 Task: Plan a trip to Melekeok, Palau from 6th December, 2023 to 12th December, 2023 for 4 adults. Place can be private room with 4 bedrooms having 4 beds and 4 bathrooms. Property type can be flat. Amenities needed are: wifi, TV, free parkinig on premises, gym, breakfast. Booking option can be shelf check-in.
Action: Mouse moved to (462, 27)
Screenshot: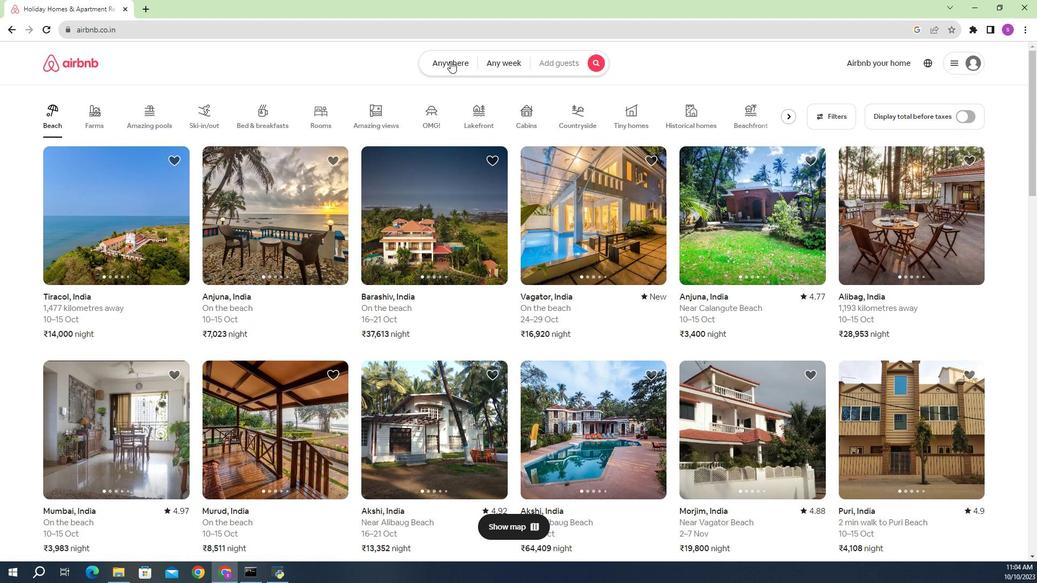 
Action: Mouse pressed left at (462, 27)
Screenshot: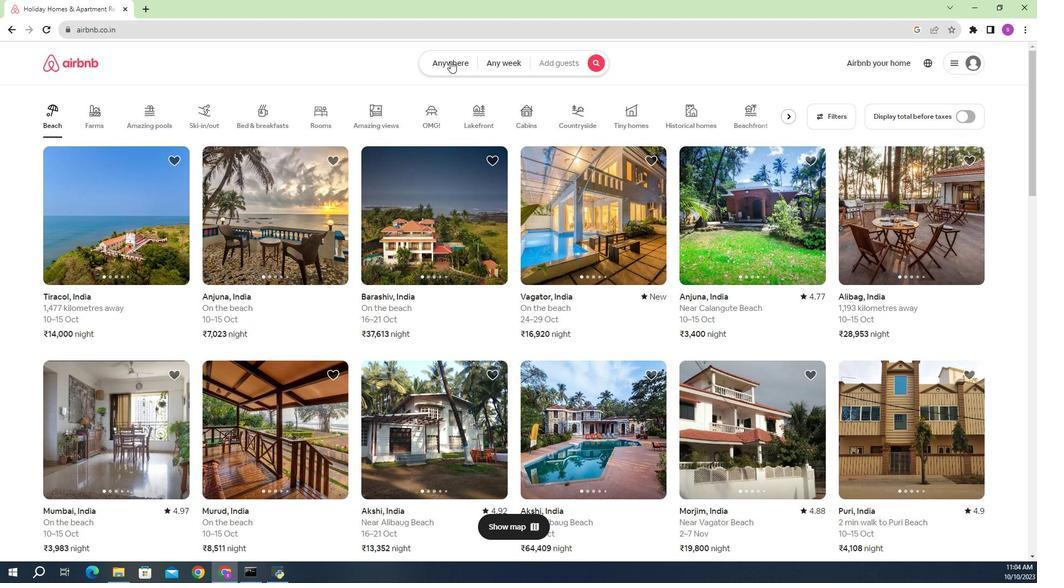 
Action: Mouse moved to (386, 77)
Screenshot: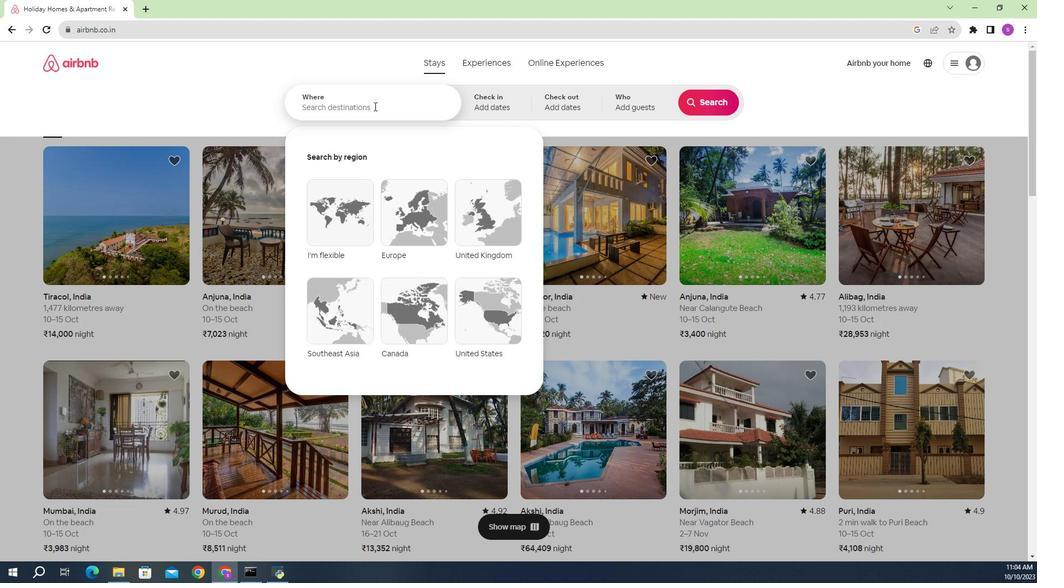 
Action: Mouse pressed left at (386, 77)
Screenshot: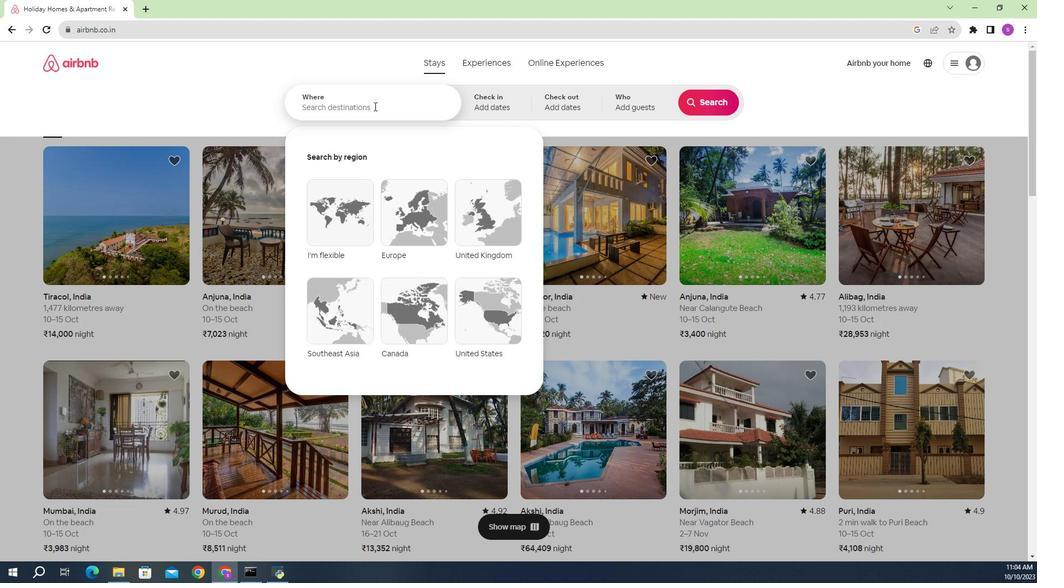 
Action: Key pressed <Key.shift>Melekeok,<Key.space><Key.shift>Palau
Screenshot: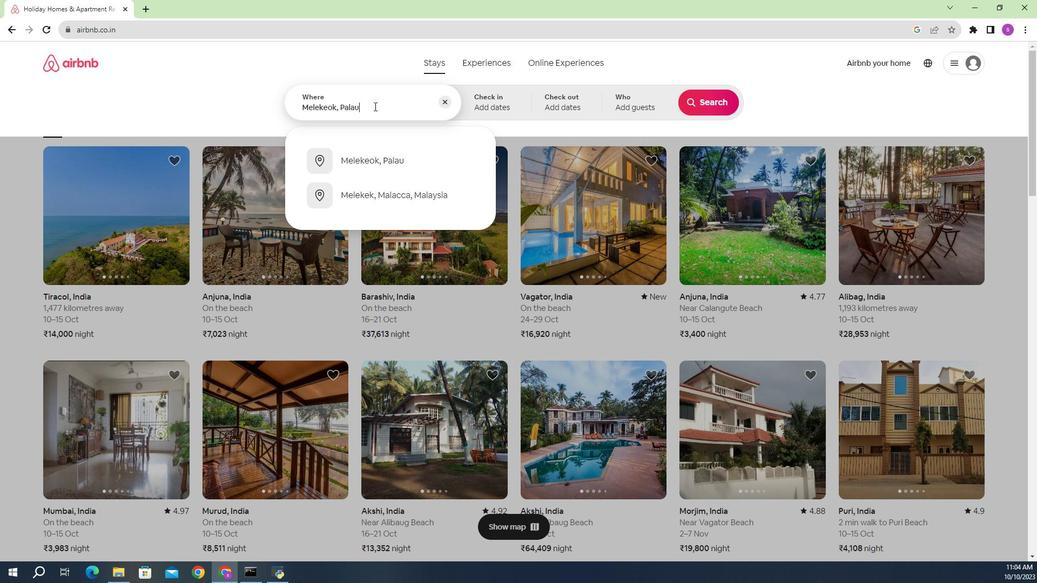 
Action: Mouse moved to (422, 134)
Screenshot: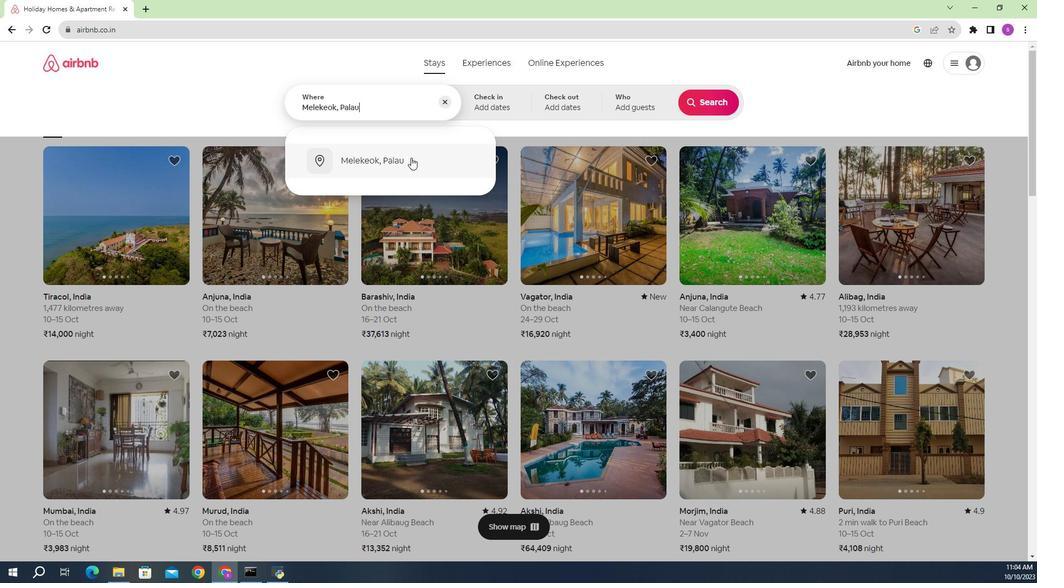 
Action: Mouse pressed left at (422, 134)
Screenshot: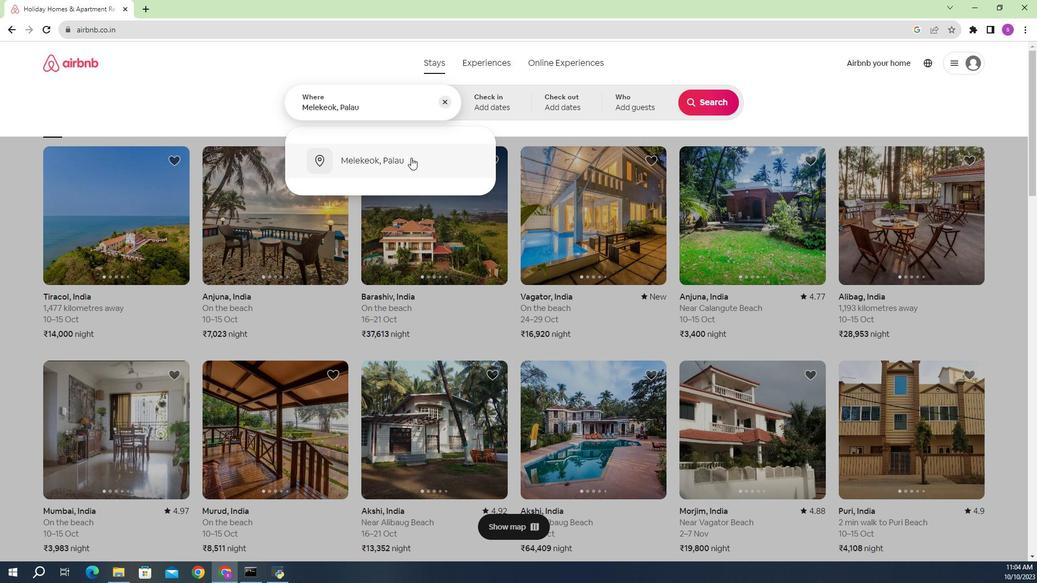 
Action: Mouse moved to (711, 167)
Screenshot: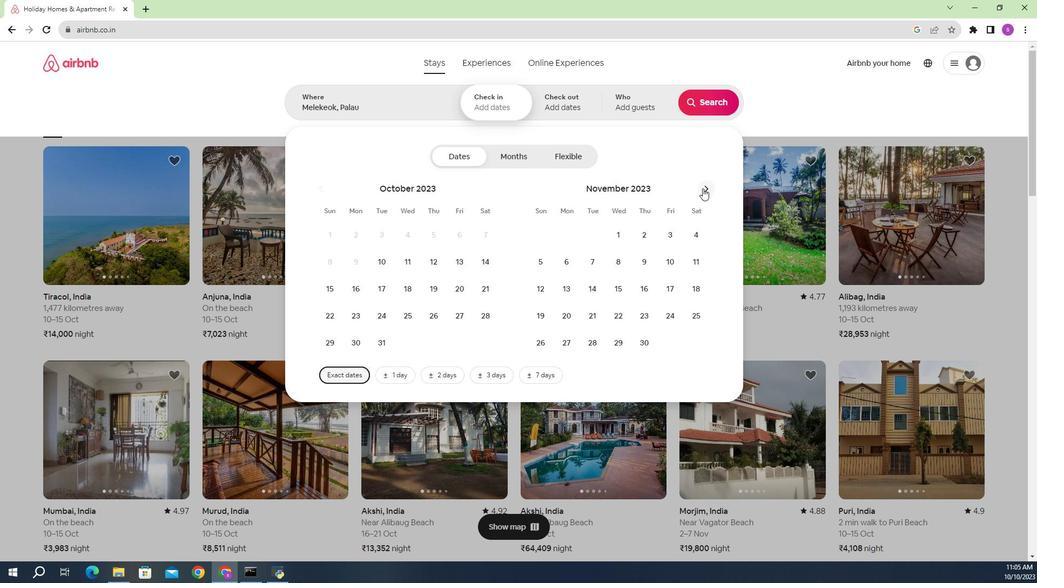 
Action: Mouse pressed left at (711, 167)
Screenshot: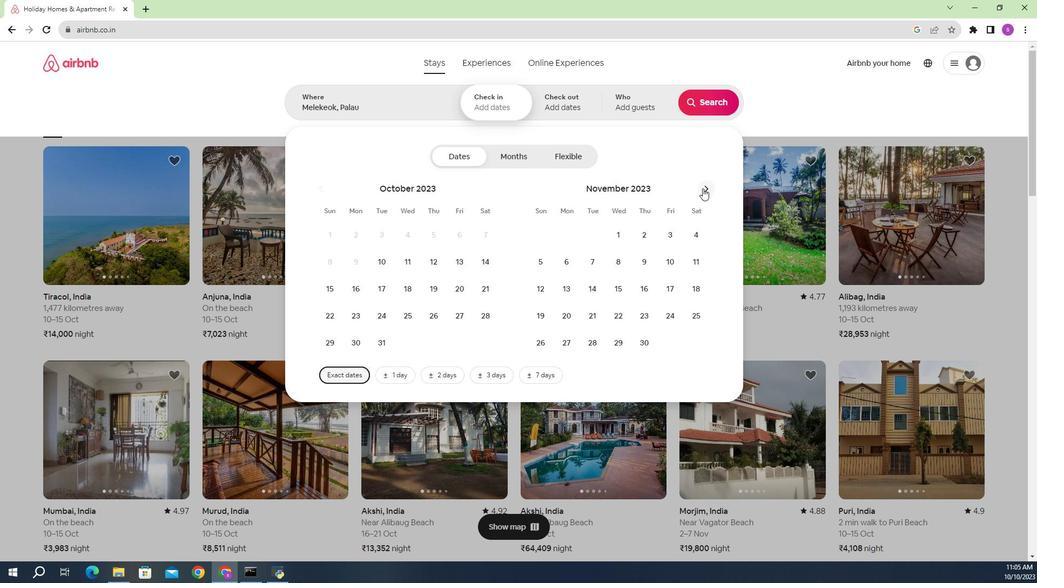 
Action: Mouse moved to (621, 255)
Screenshot: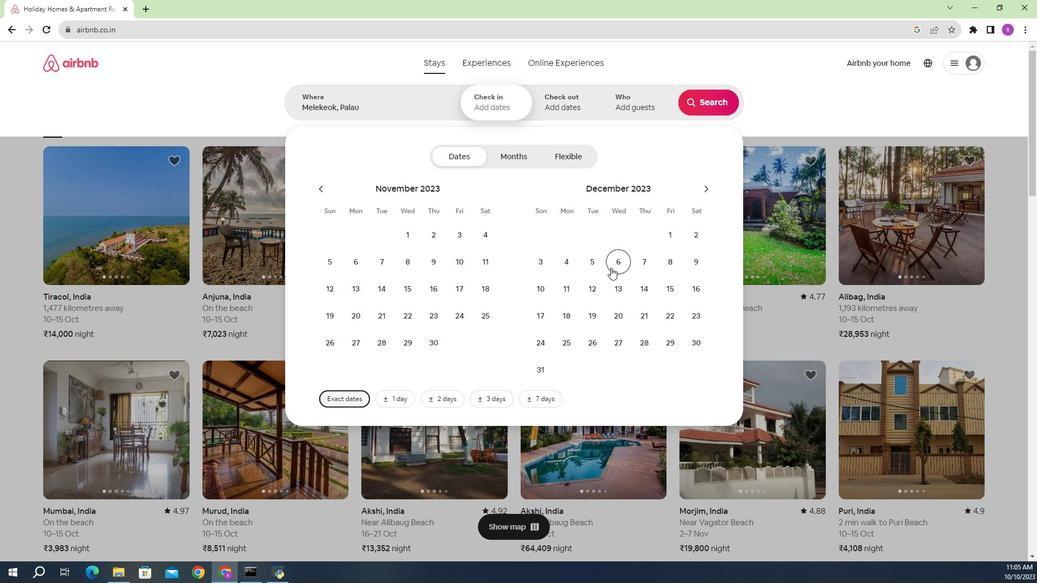 
Action: Mouse pressed left at (621, 255)
Screenshot: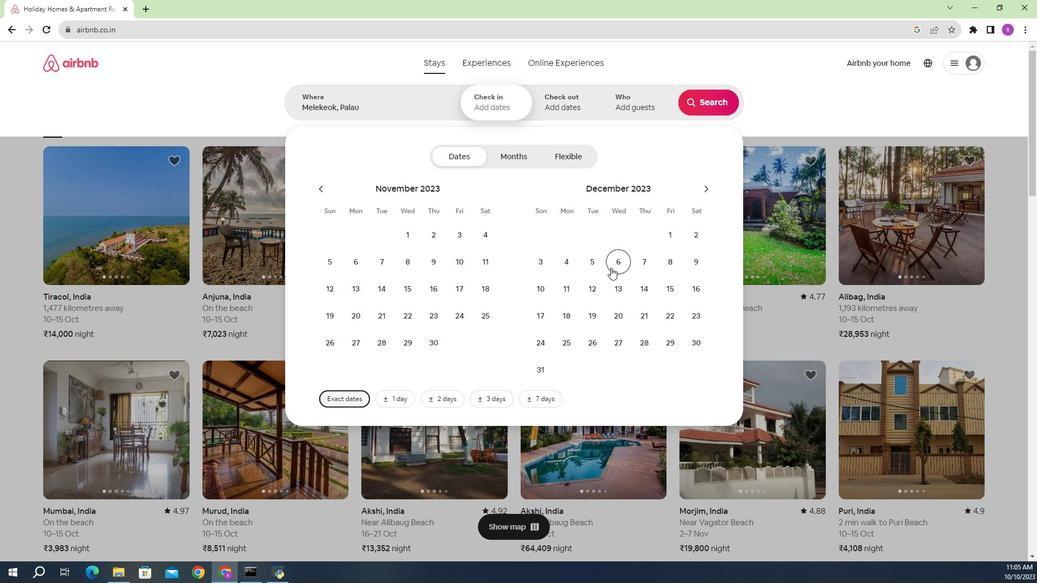 
Action: Mouse moved to (603, 279)
Screenshot: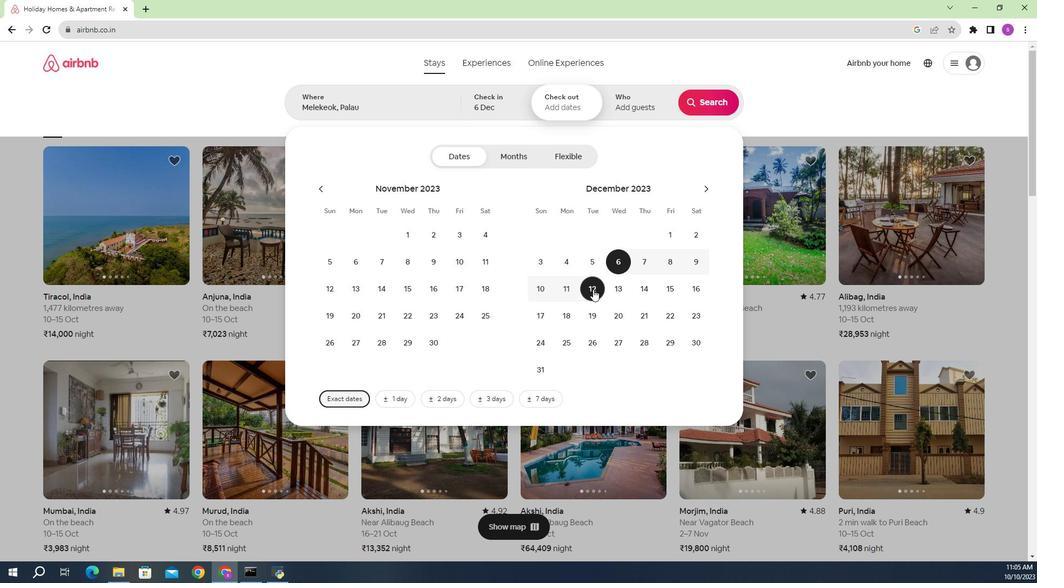 
Action: Mouse pressed left at (603, 279)
Screenshot: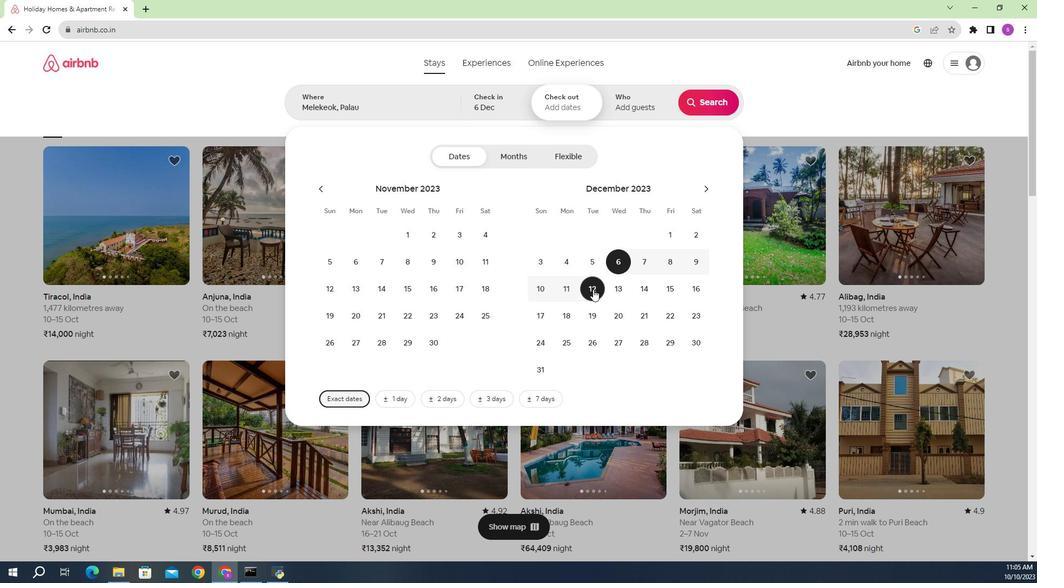 
Action: Mouse moved to (656, 62)
Screenshot: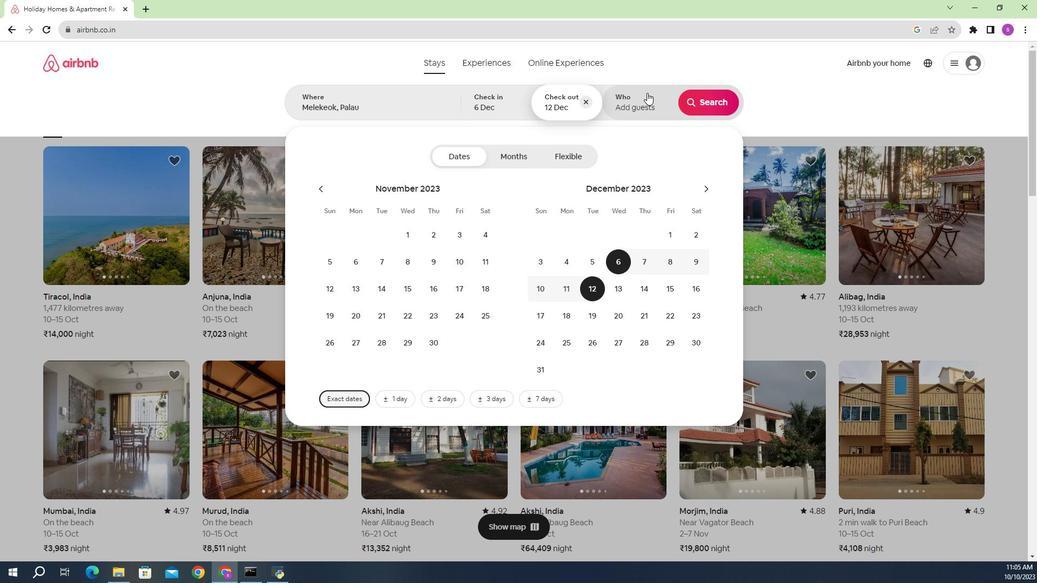 
Action: Mouse pressed left at (656, 62)
Screenshot: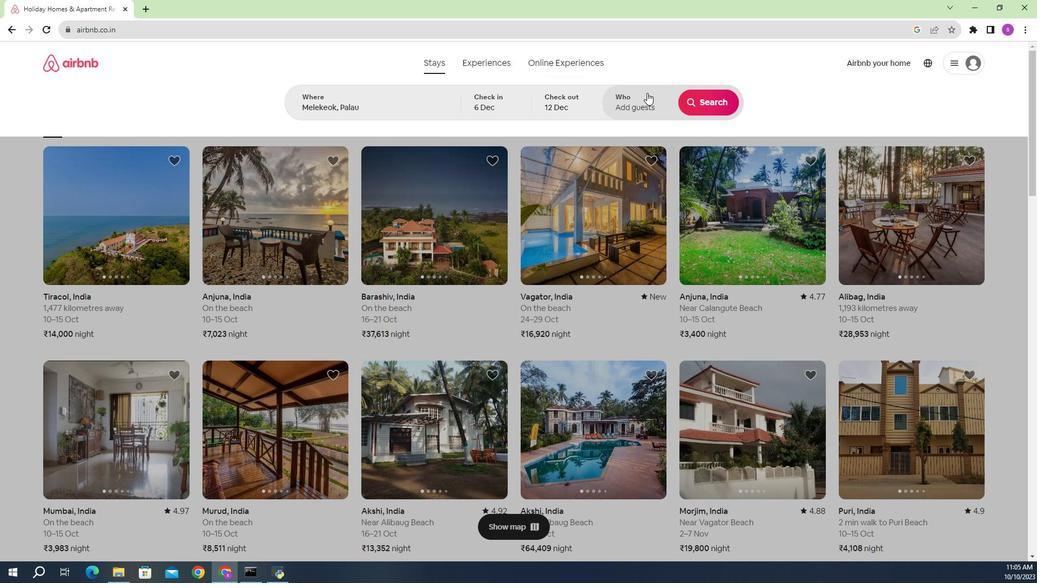 
Action: Mouse moved to (723, 131)
Screenshot: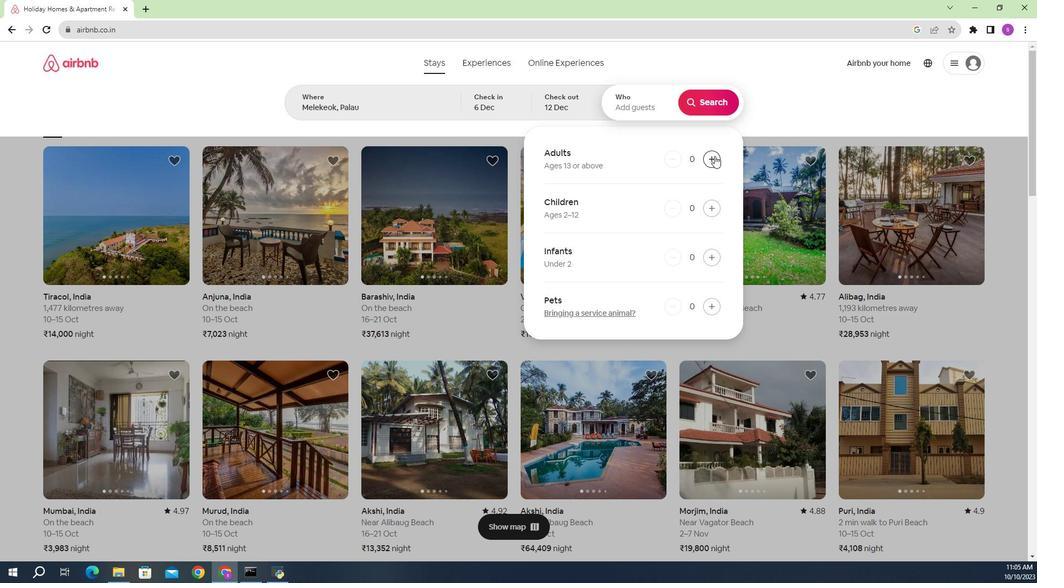 
Action: Mouse pressed left at (723, 131)
Screenshot: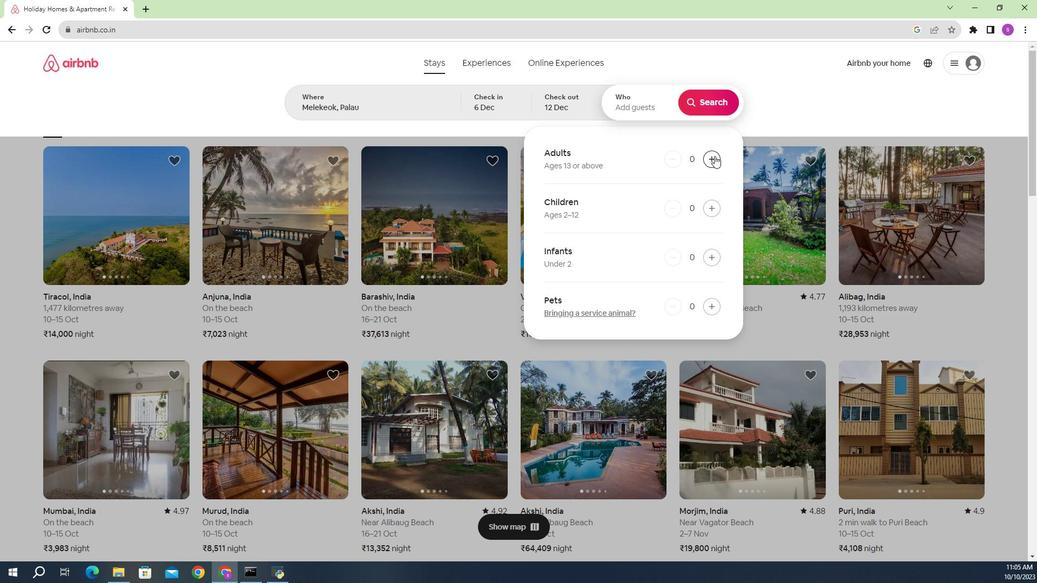 
Action: Mouse pressed left at (723, 131)
Screenshot: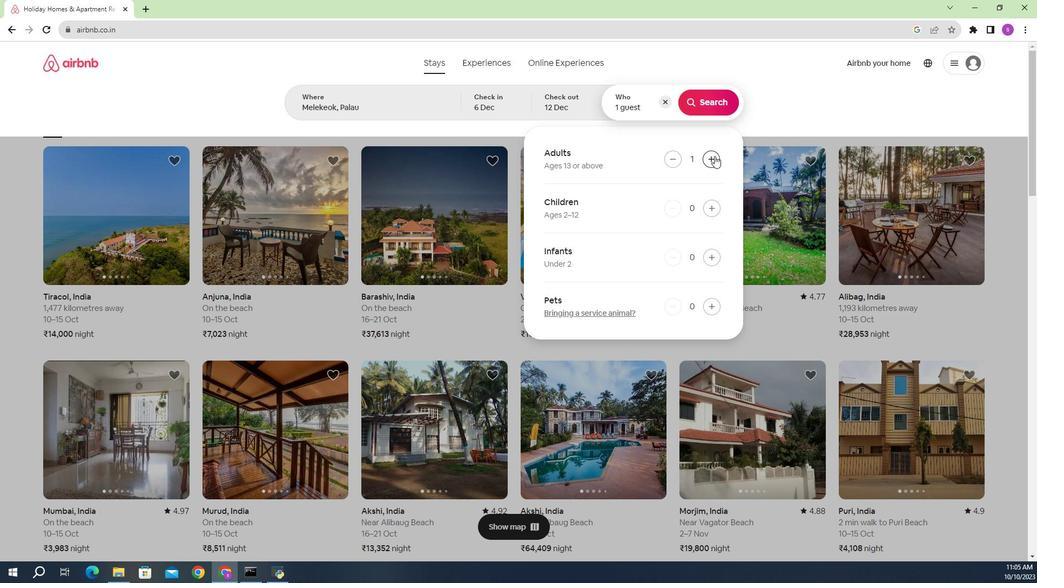 
Action: Mouse moved to (721, 134)
Screenshot: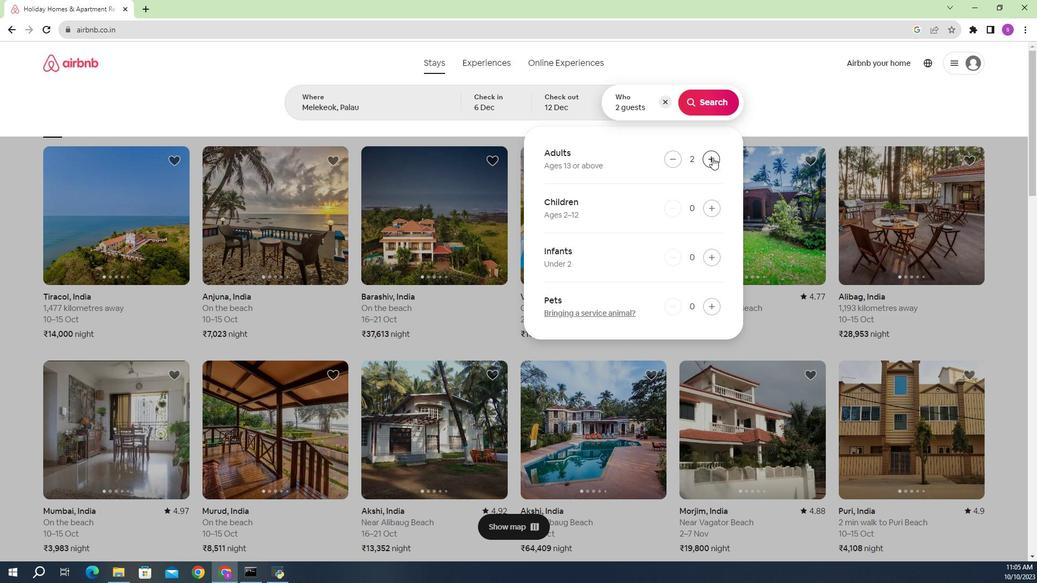 
Action: Mouse pressed left at (721, 134)
Screenshot: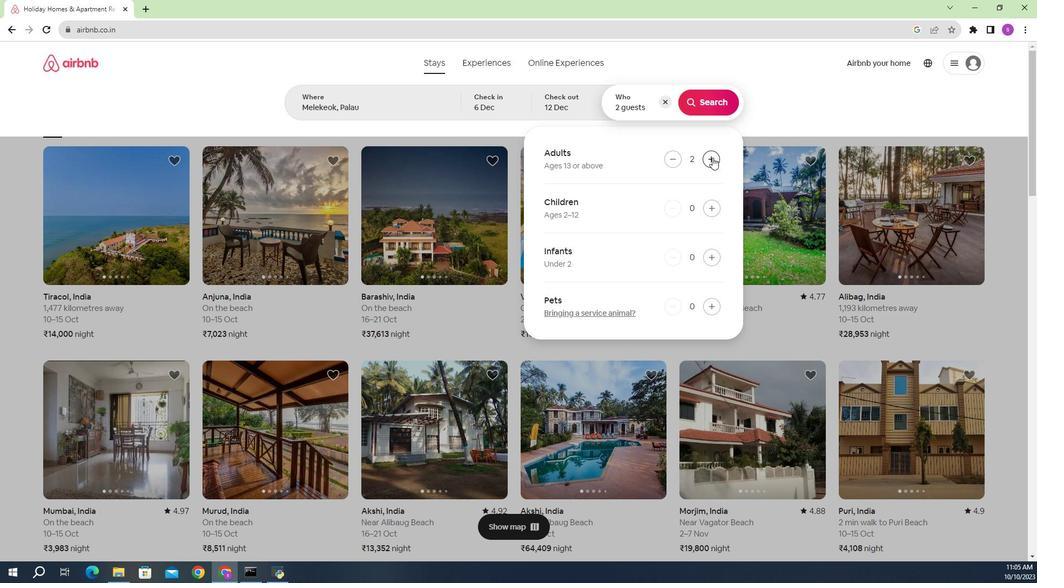 
Action: Mouse pressed left at (721, 134)
Screenshot: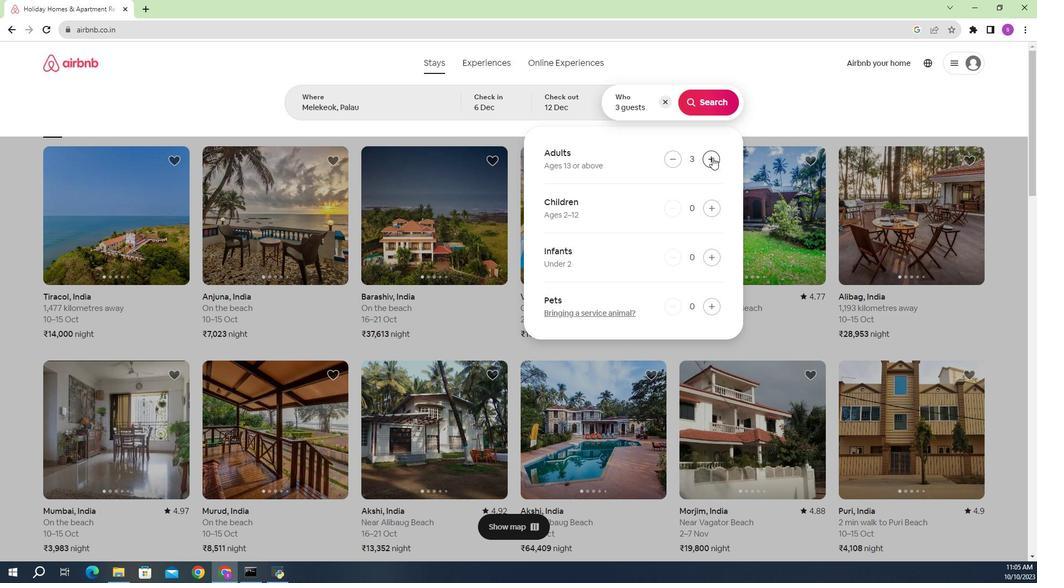 
Action: Mouse moved to (710, 63)
Screenshot: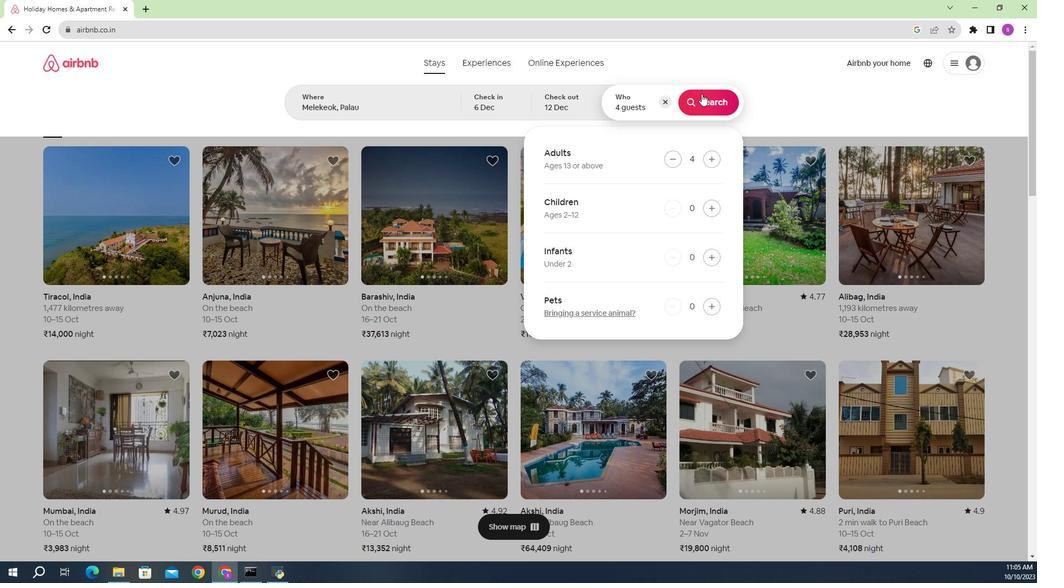 
Action: Mouse pressed left at (710, 63)
Screenshot: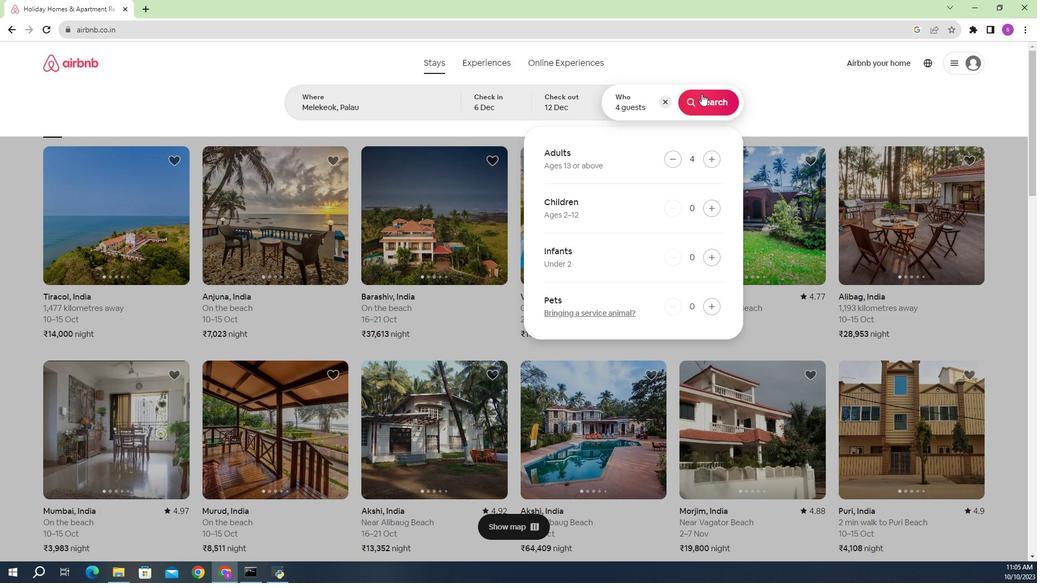 
Action: Mouse moved to (860, 77)
Screenshot: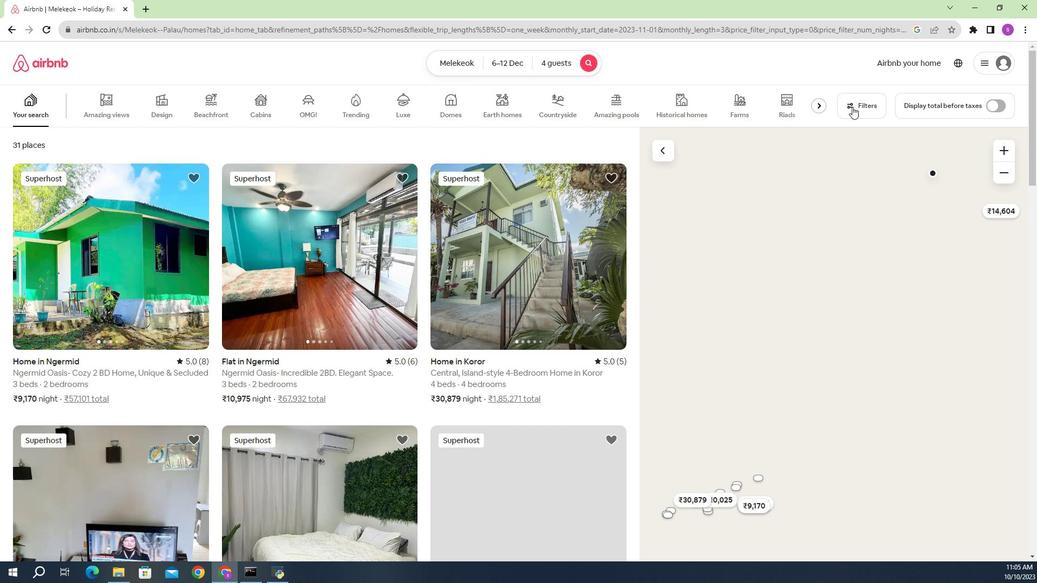 
Action: Mouse pressed left at (860, 77)
Screenshot: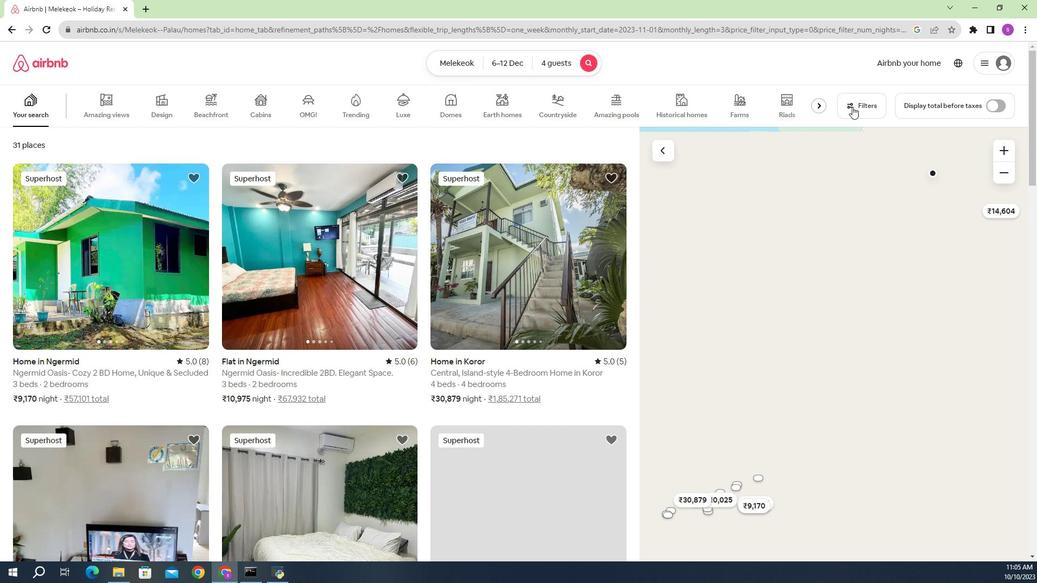 
Action: Mouse moved to (514, 222)
Screenshot: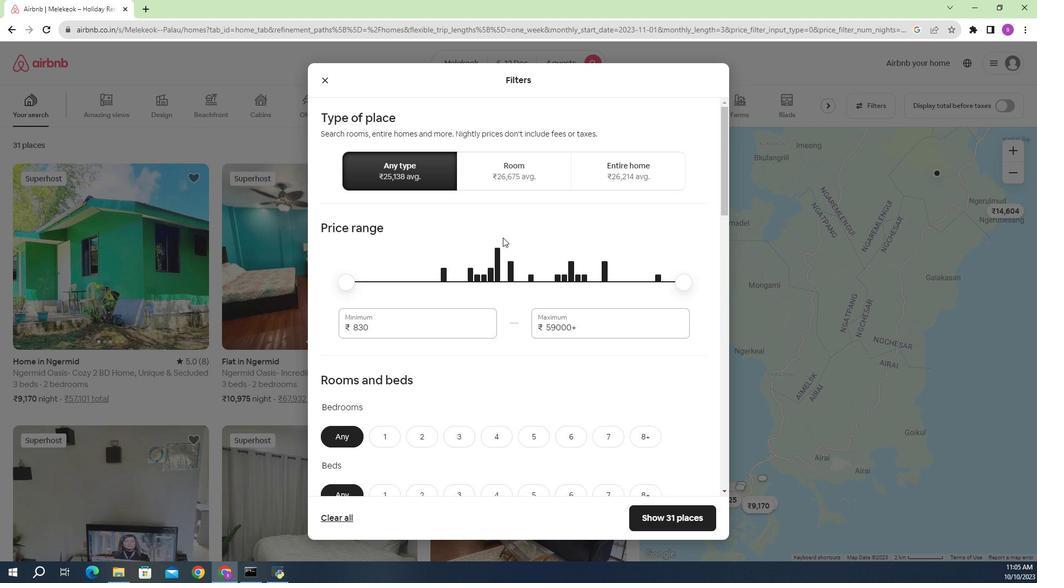 
Action: Mouse scrolled (514, 221) with delta (0, 0)
Screenshot: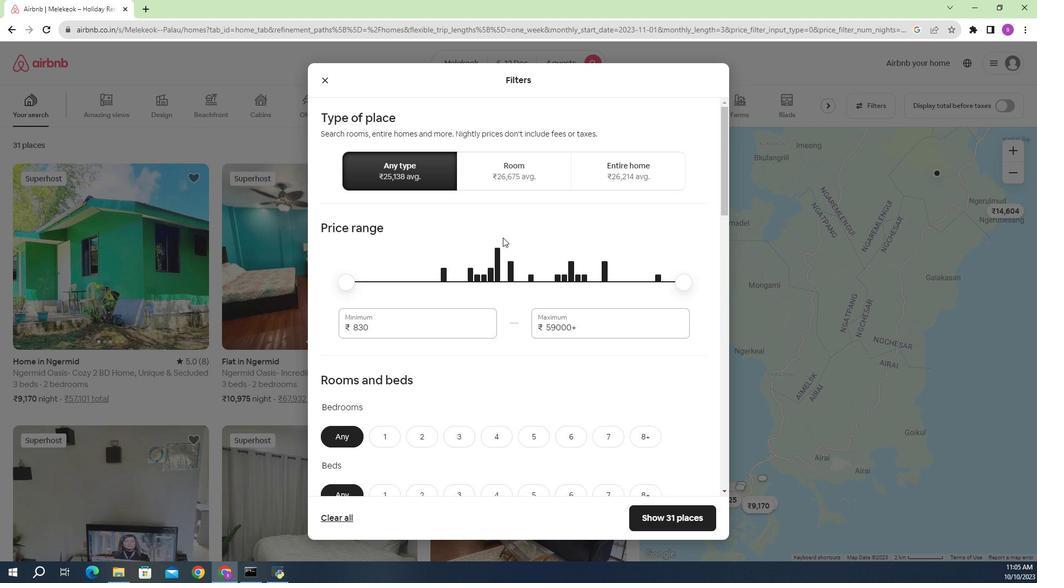 
Action: Mouse moved to (471, 221)
Screenshot: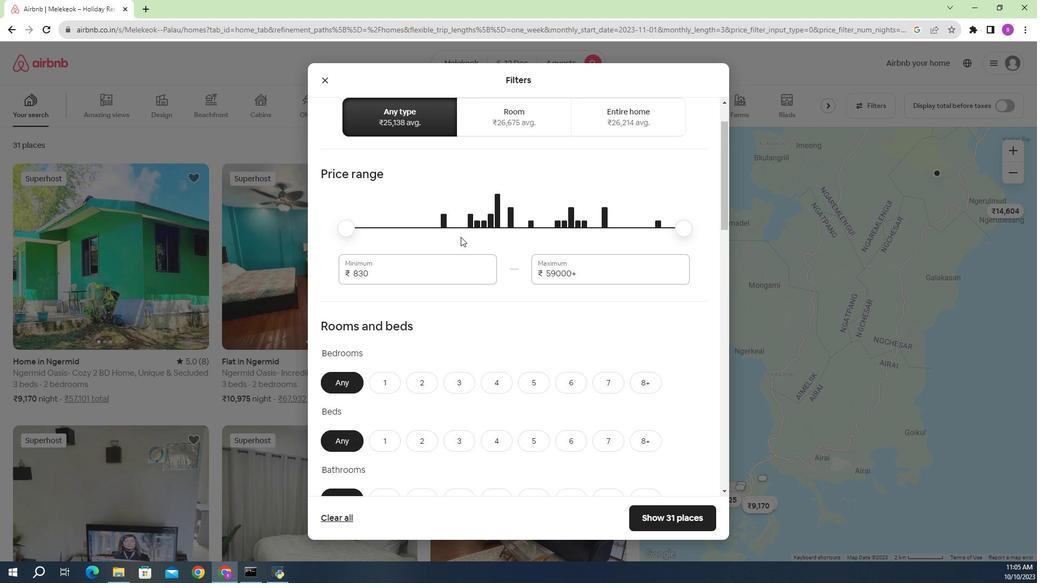 
Action: Mouse scrolled (471, 221) with delta (0, 0)
Screenshot: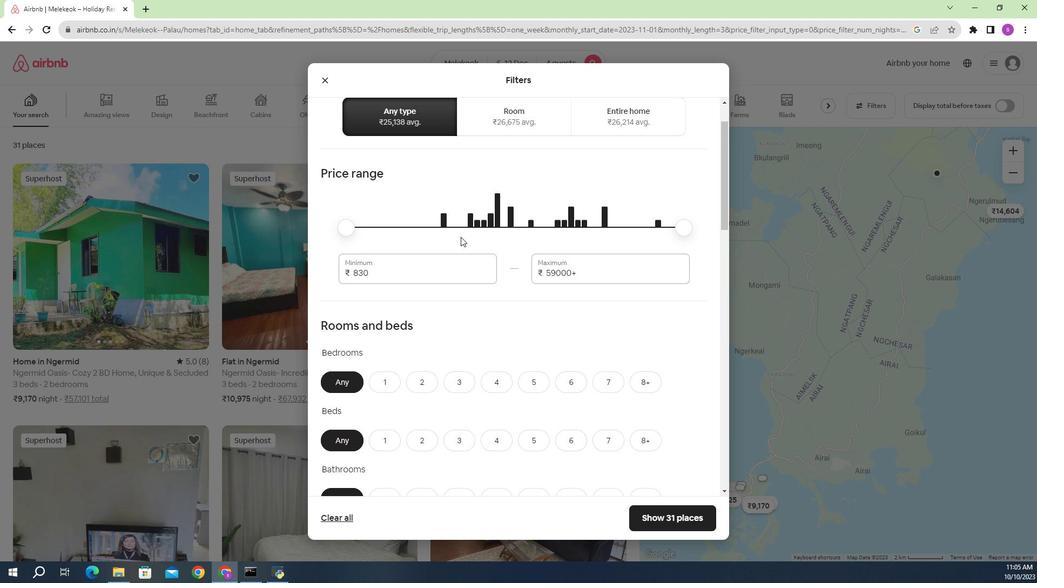 
Action: Mouse moved to (500, 320)
Screenshot: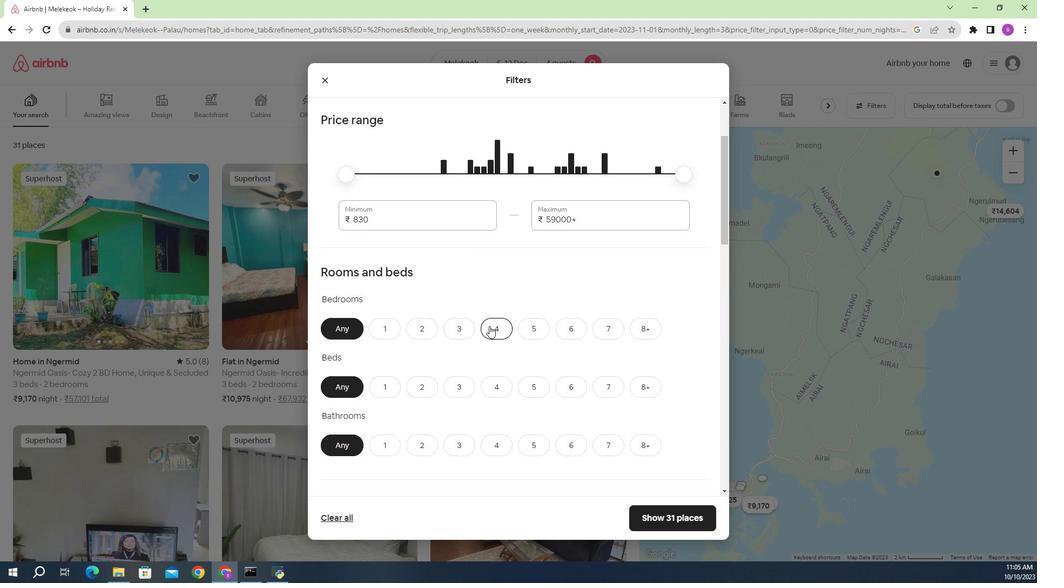 
Action: Mouse pressed left at (500, 320)
Screenshot: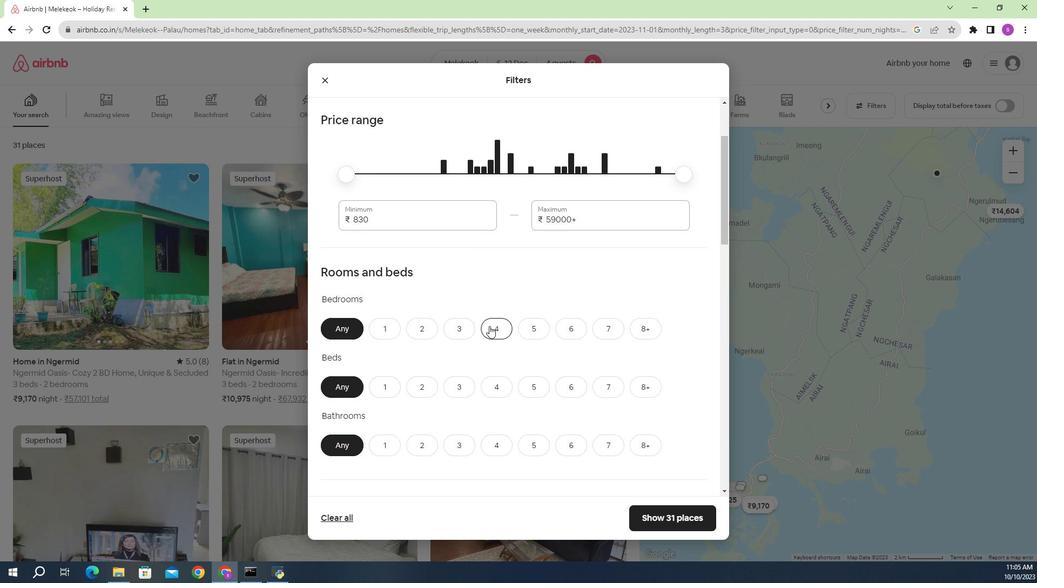 
Action: Mouse scrolled (500, 319) with delta (0, 0)
Screenshot: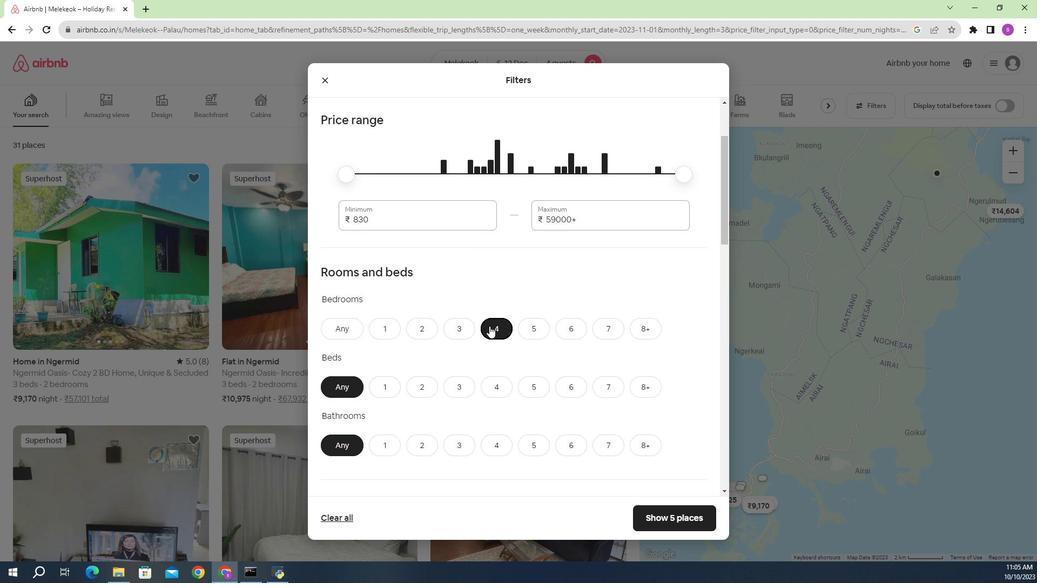 
Action: Mouse moved to (509, 332)
Screenshot: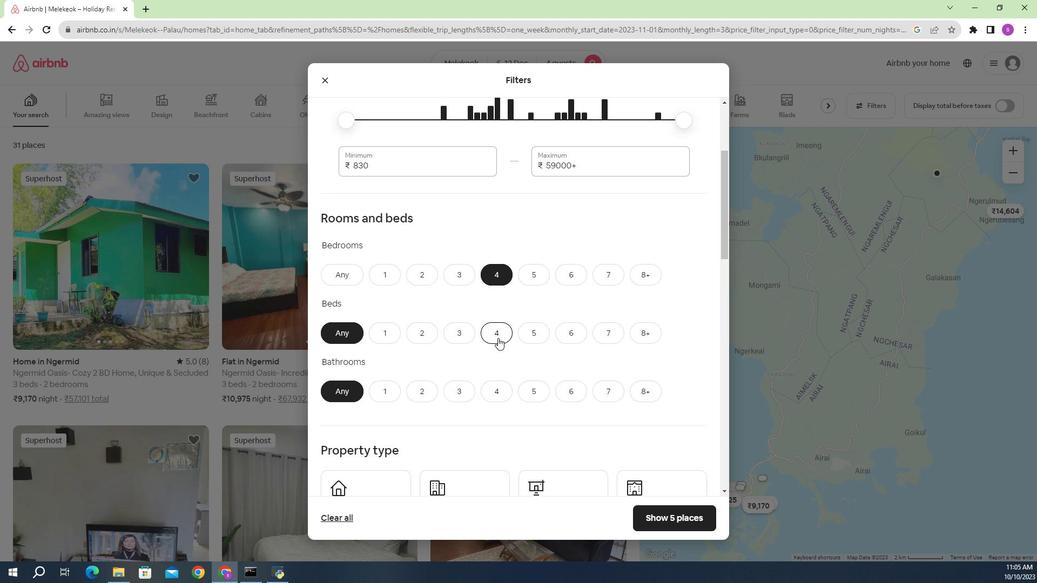 
Action: Mouse pressed left at (509, 332)
Screenshot: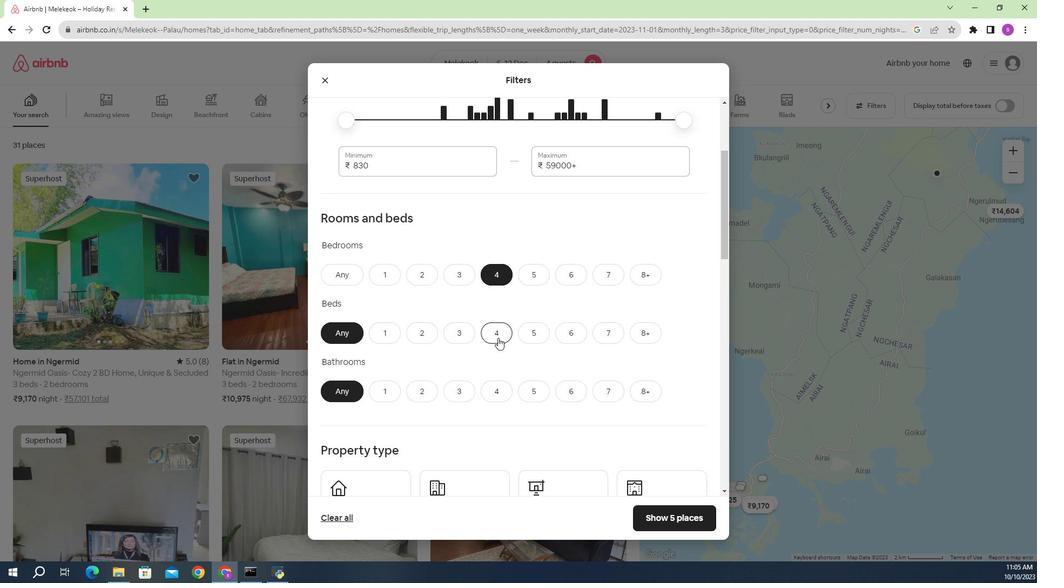 
Action: Mouse moved to (503, 321)
Screenshot: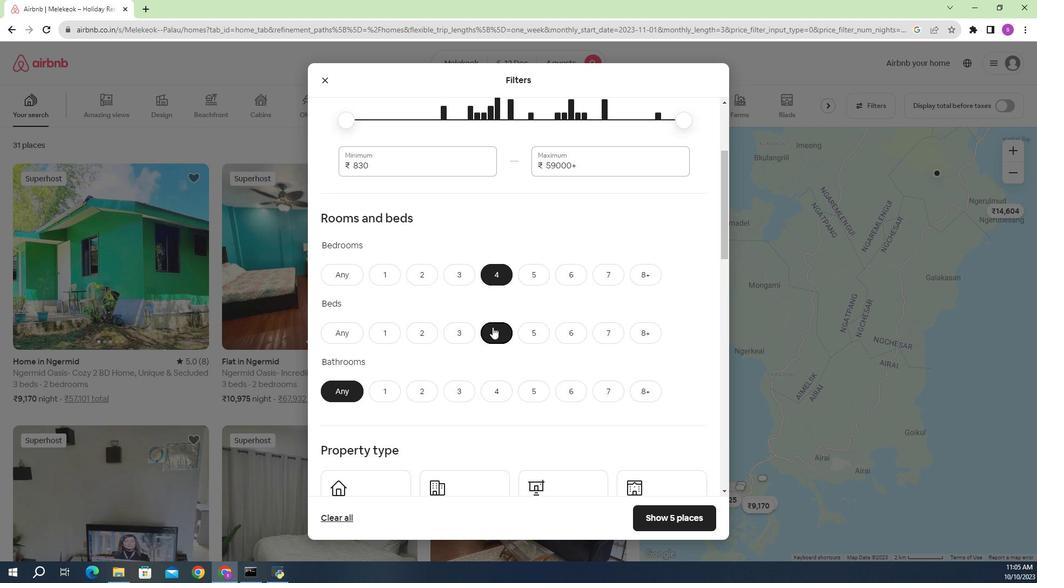 
Action: Mouse scrolled (503, 320) with delta (0, 0)
Screenshot: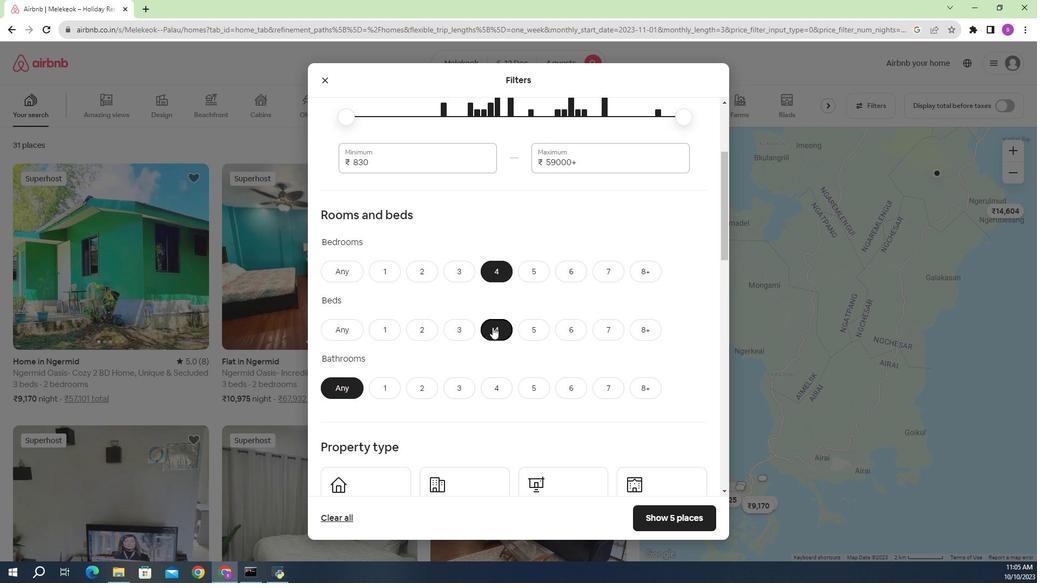 
Action: Mouse moved to (505, 337)
Screenshot: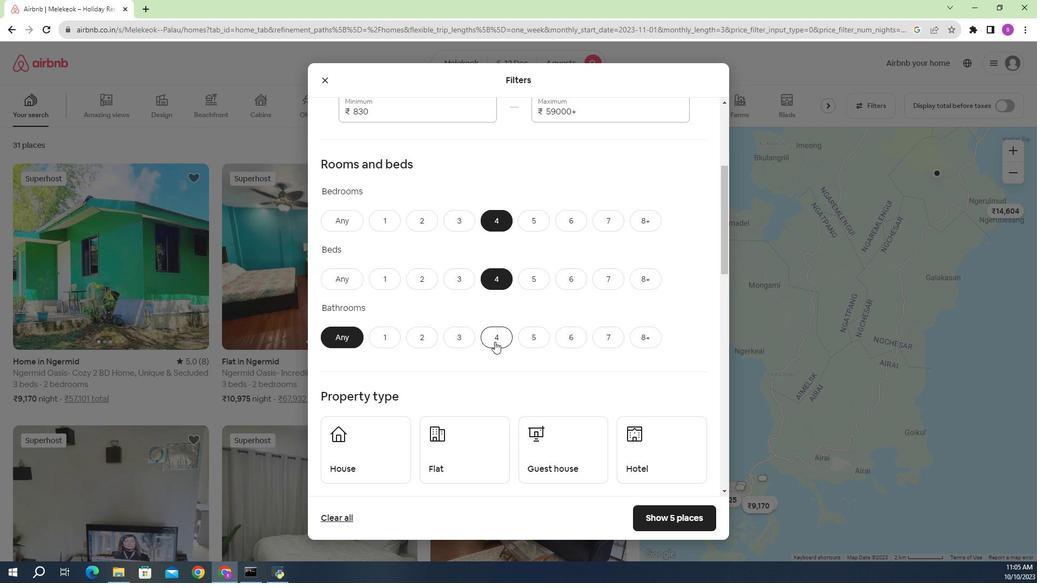 
Action: Mouse pressed left at (505, 337)
Screenshot: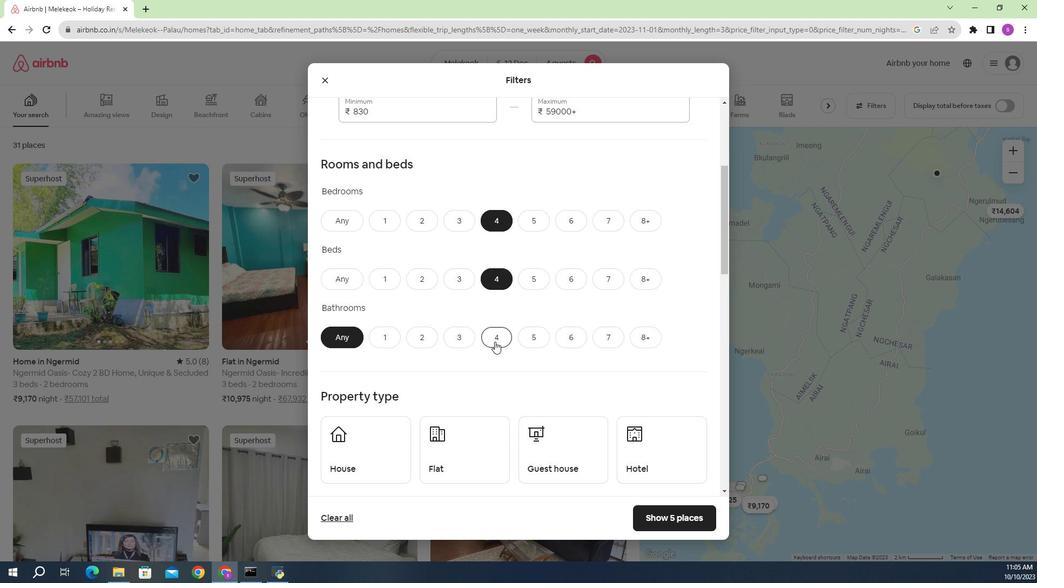
Action: Mouse moved to (469, 303)
Screenshot: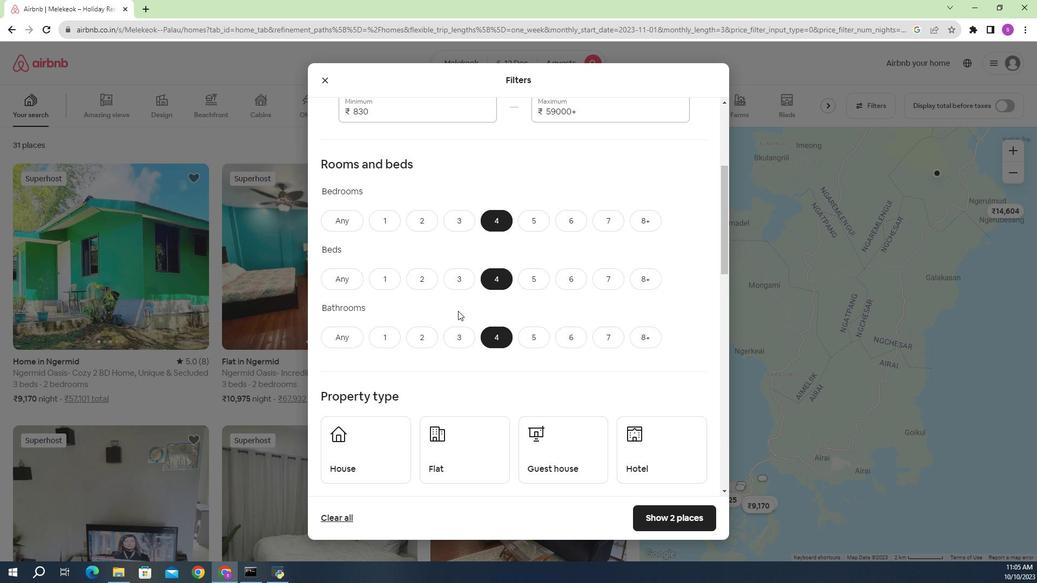 
Action: Mouse scrolled (469, 302) with delta (0, 0)
Screenshot: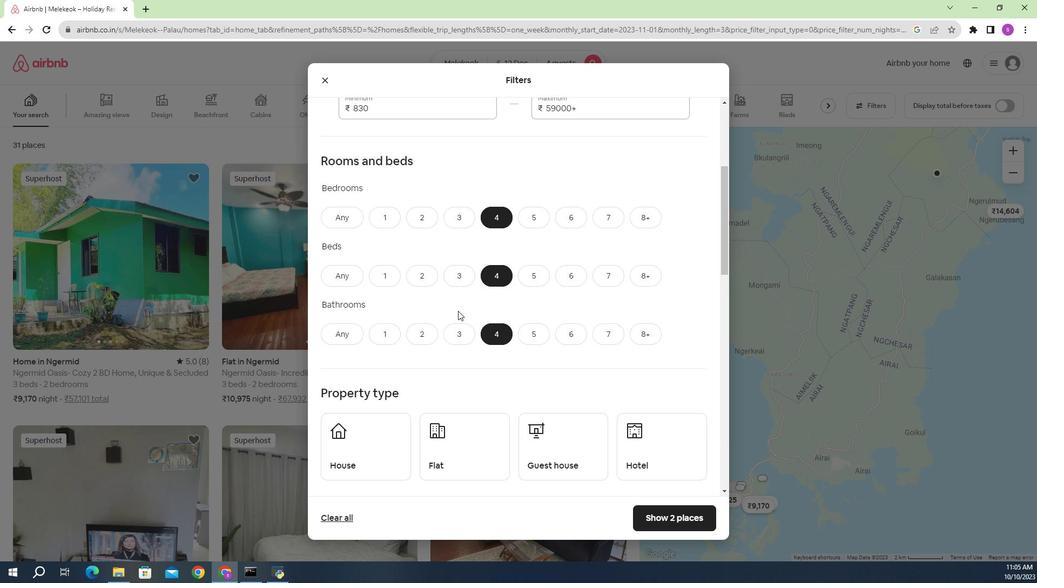 
Action: Mouse scrolled (469, 302) with delta (0, 0)
Screenshot: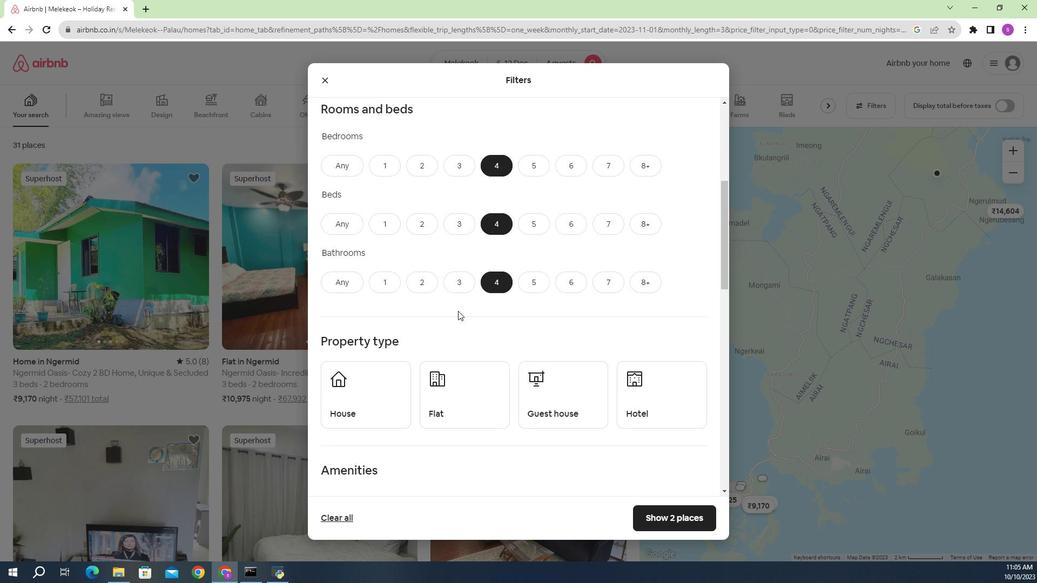 
Action: Mouse moved to (464, 337)
Screenshot: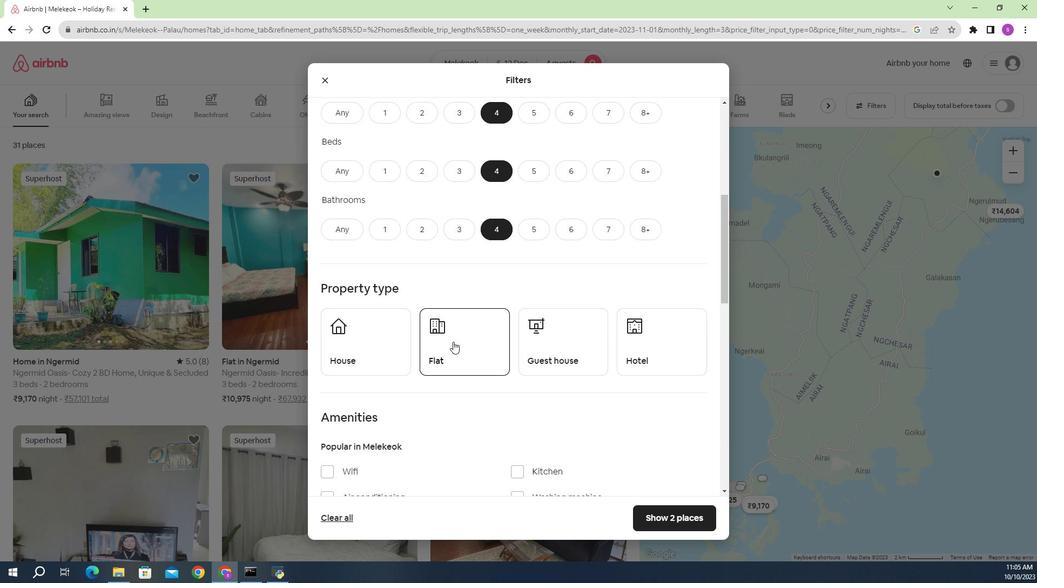 
Action: Mouse pressed left at (464, 337)
Screenshot: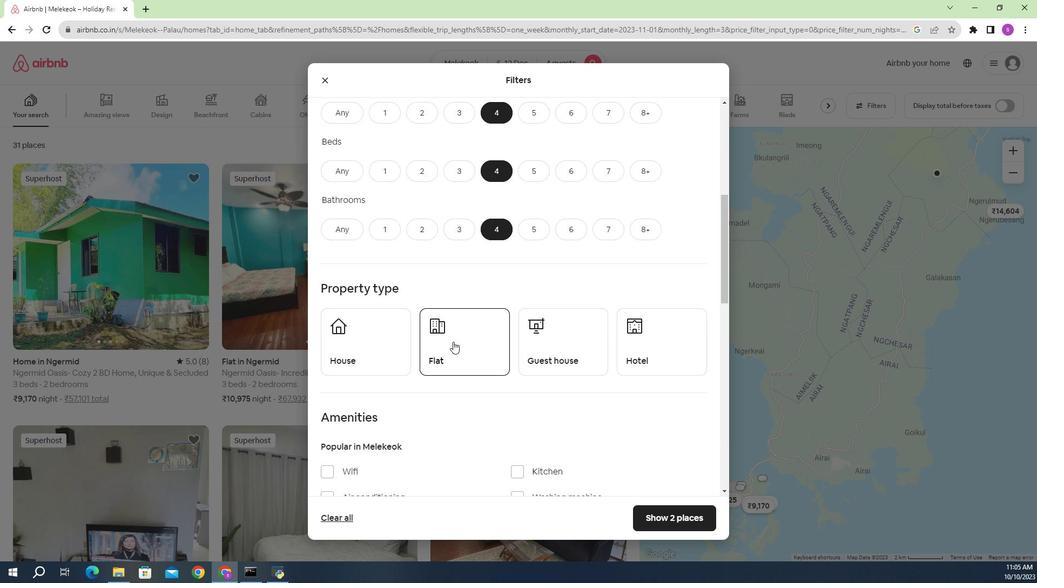 
Action: Mouse moved to (482, 303)
Screenshot: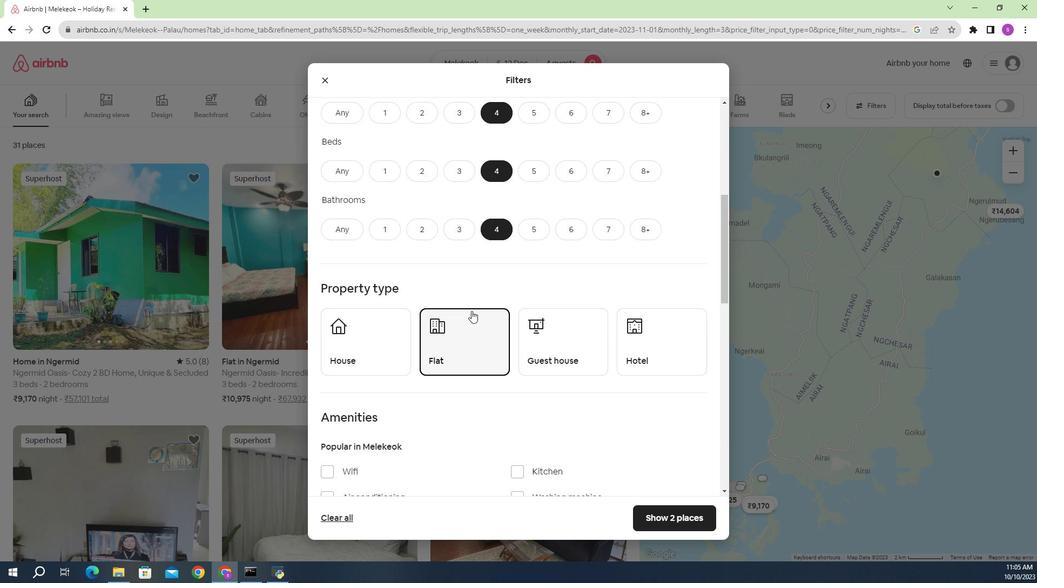 
Action: Mouse scrolled (482, 302) with delta (0, 0)
Screenshot: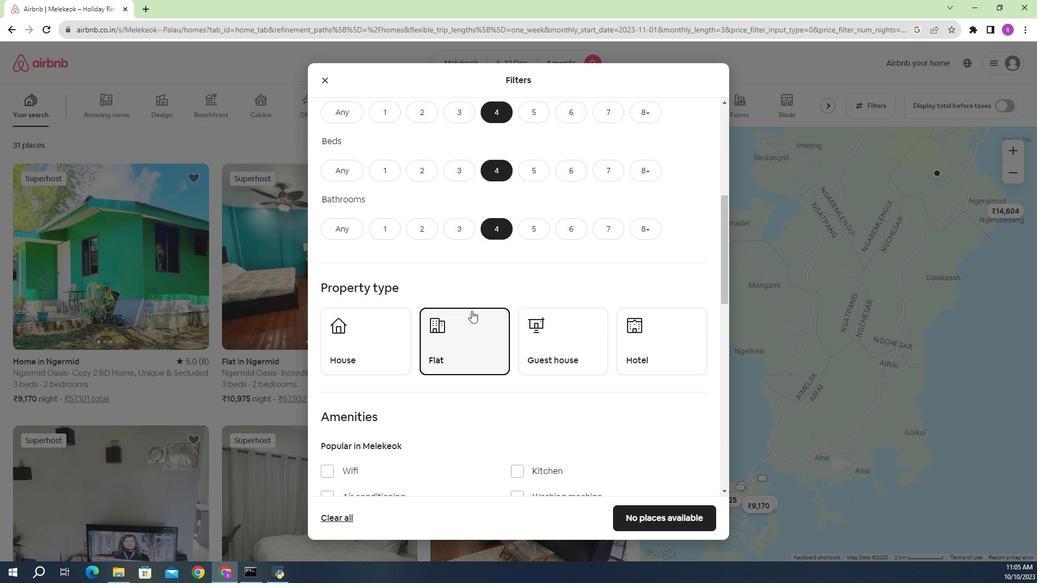 
Action: Mouse scrolled (482, 302) with delta (0, 0)
Screenshot: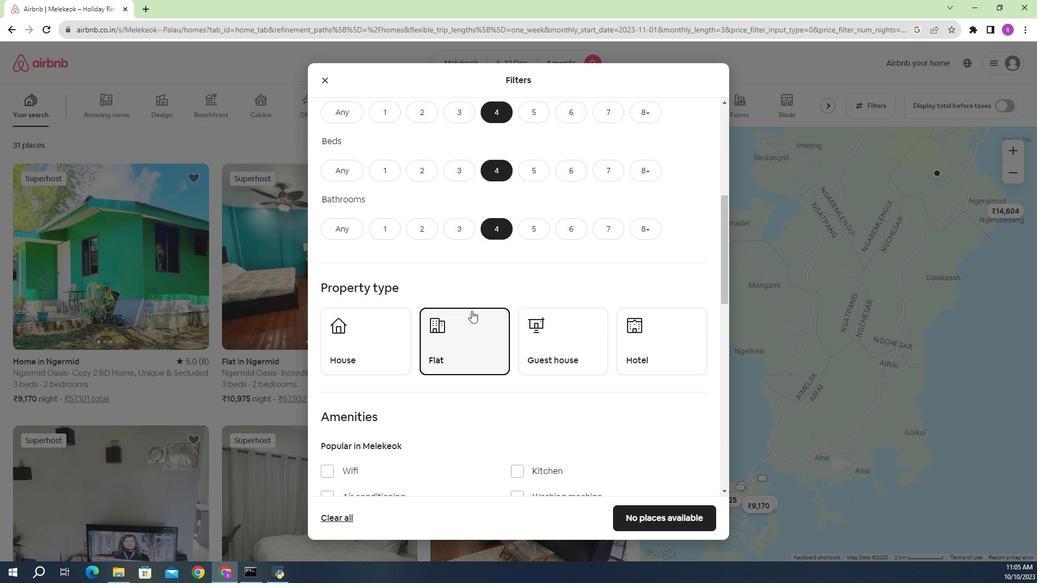 
Action: Mouse scrolled (482, 302) with delta (0, 0)
Screenshot: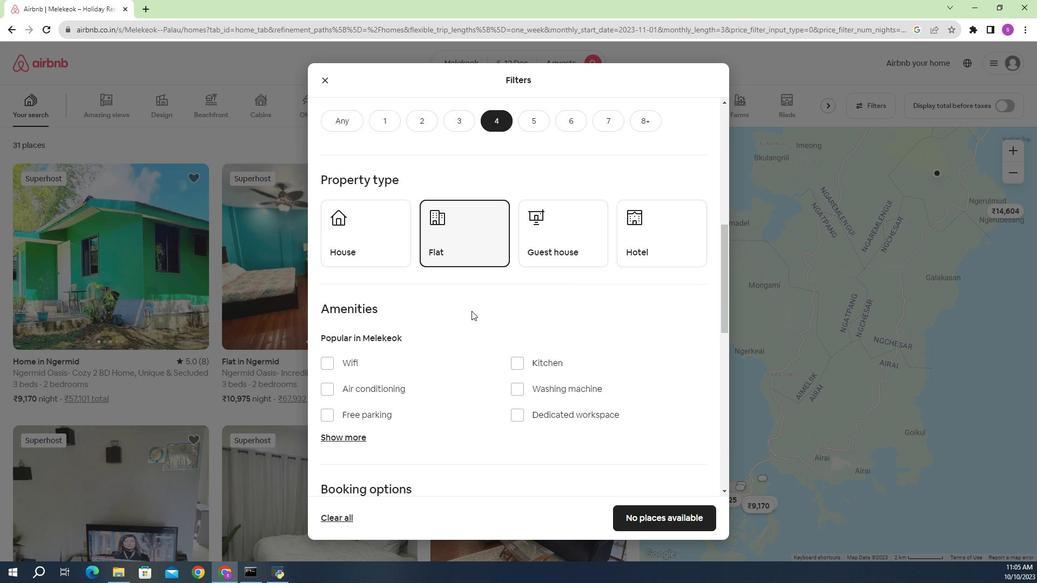 
Action: Mouse moved to (336, 299)
Screenshot: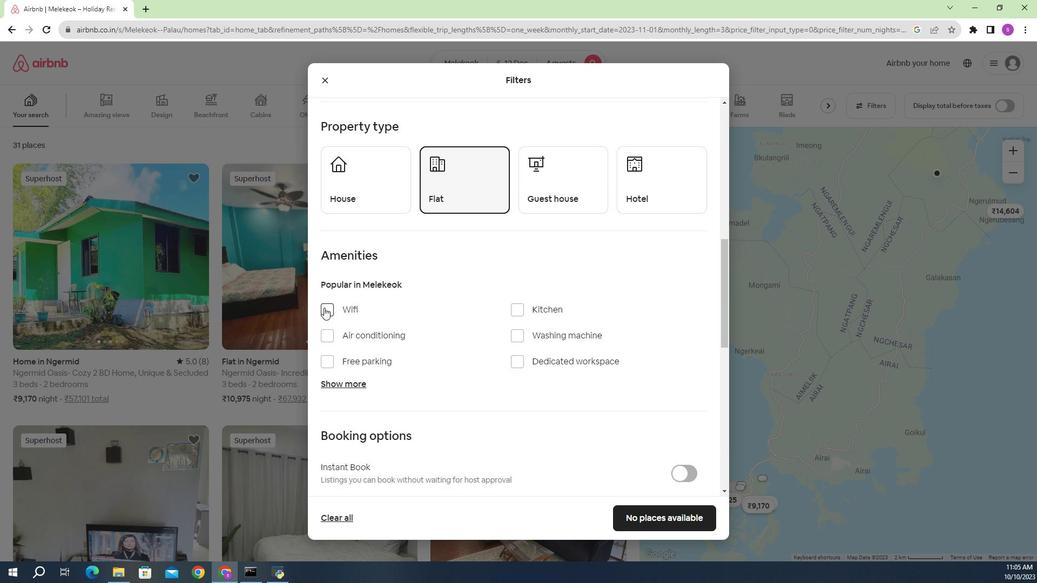 
Action: Mouse pressed left at (336, 299)
Screenshot: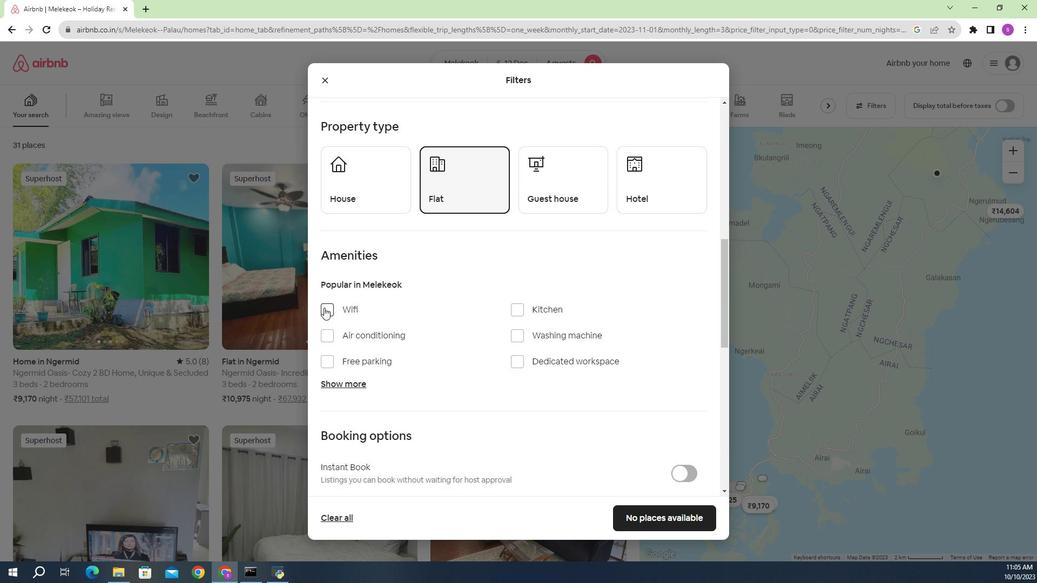 
Action: Mouse moved to (369, 383)
Screenshot: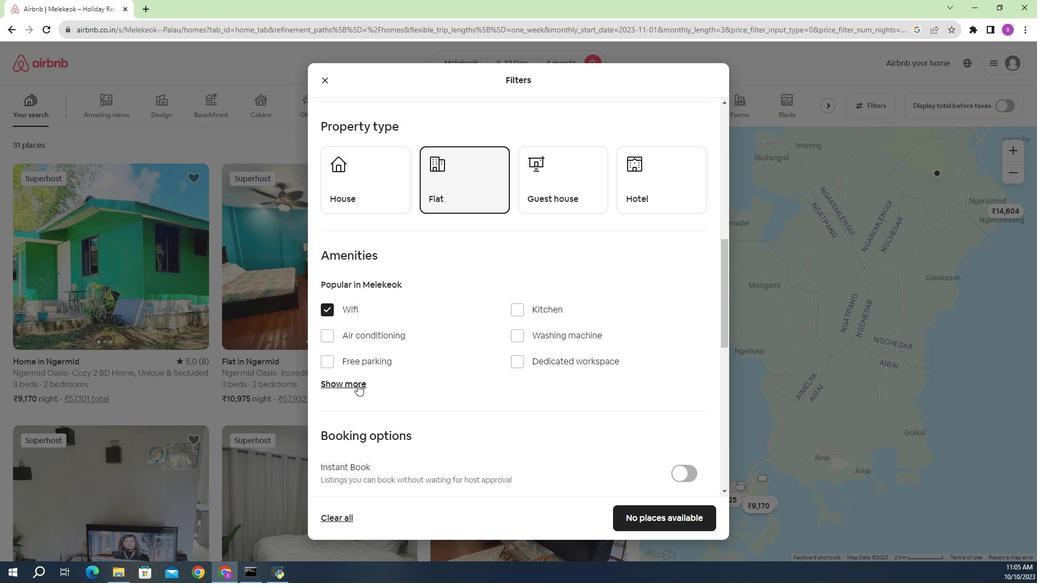 
Action: Mouse pressed left at (369, 383)
Screenshot: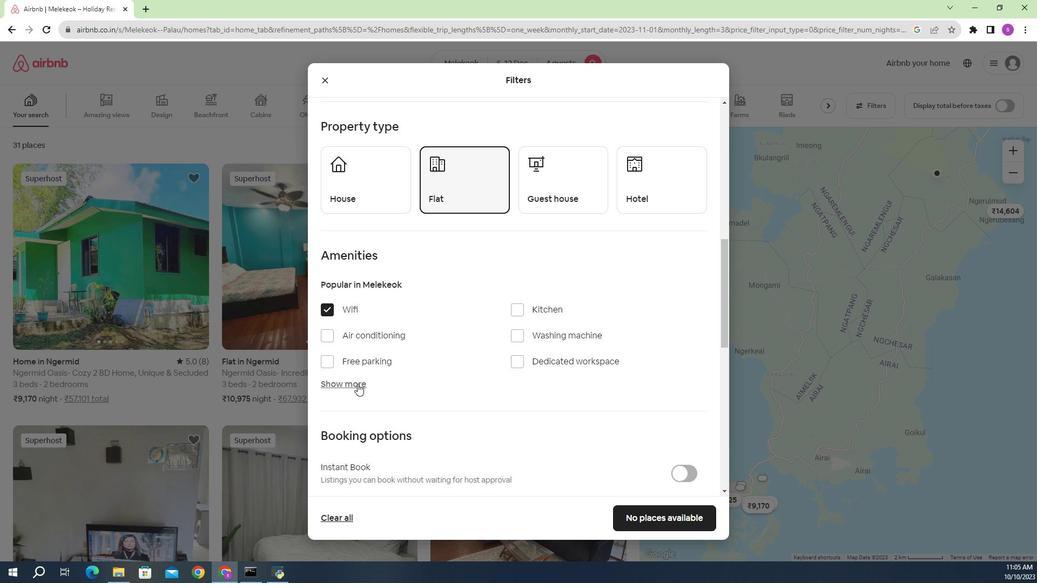 
Action: Mouse moved to (539, 380)
Screenshot: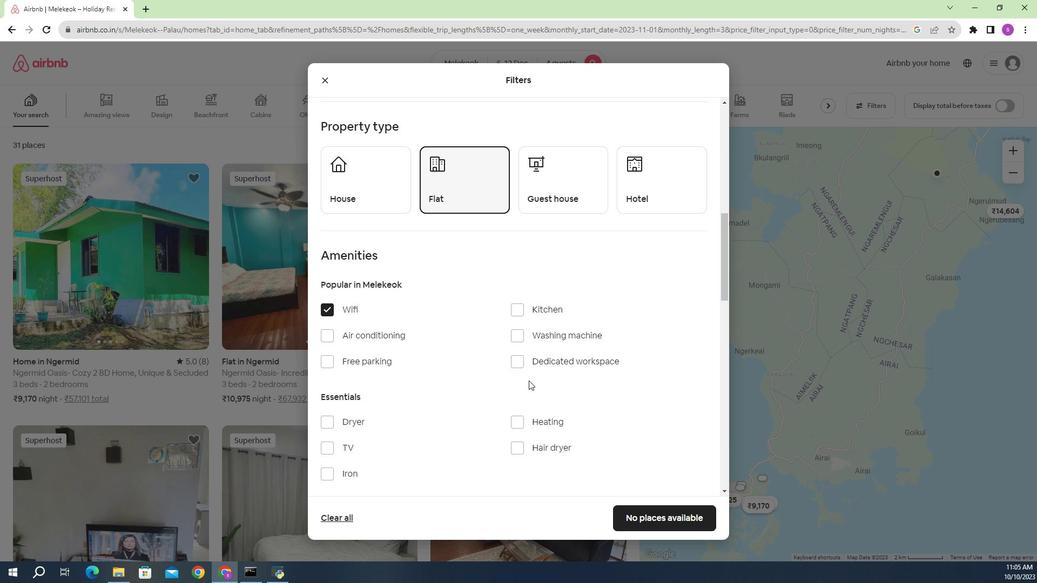 
Action: Mouse scrolled (539, 379) with delta (0, 0)
Screenshot: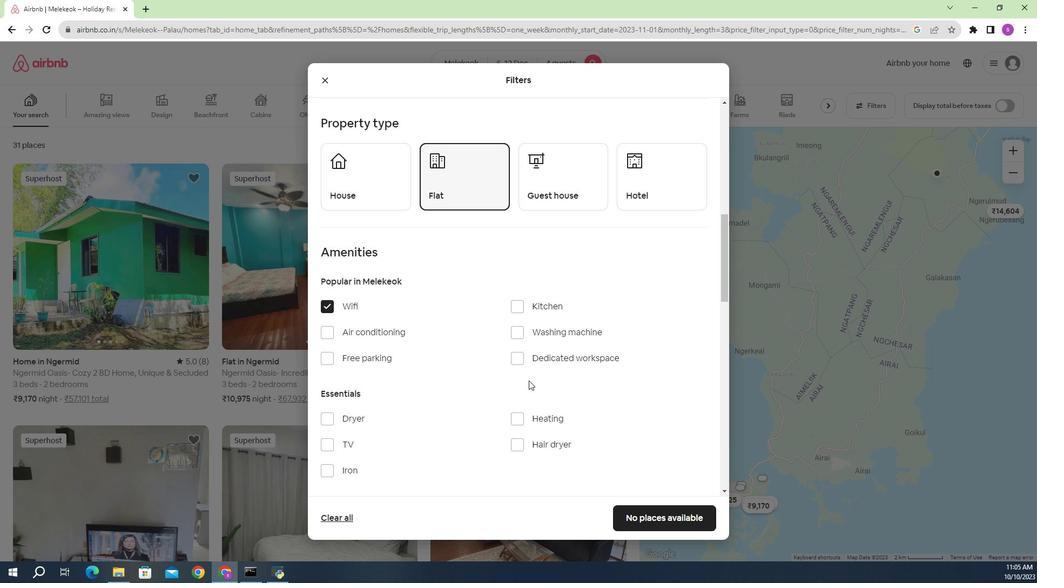 
Action: Mouse scrolled (539, 379) with delta (0, 0)
Screenshot: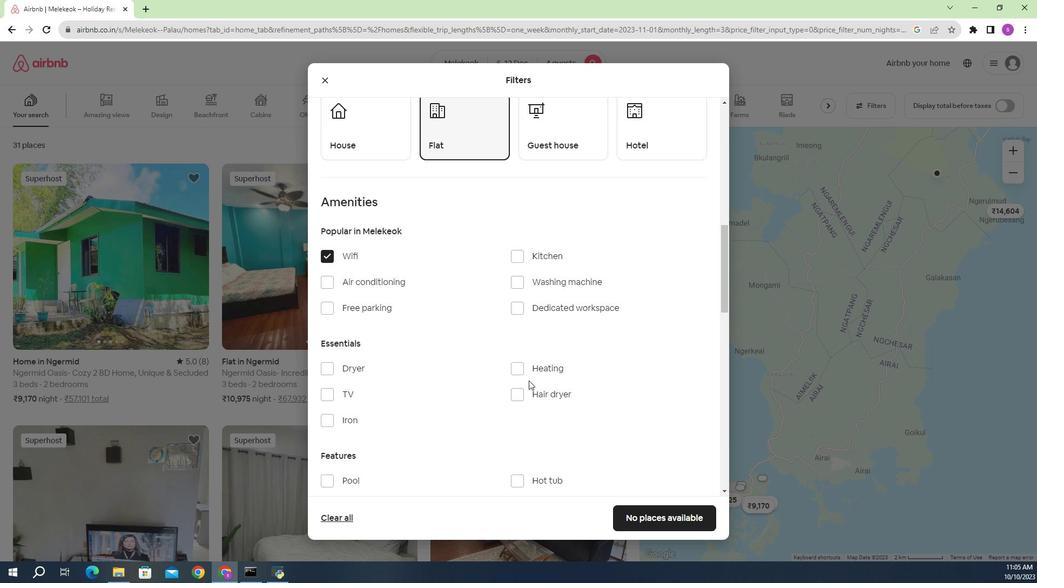 
Action: Mouse moved to (337, 336)
Screenshot: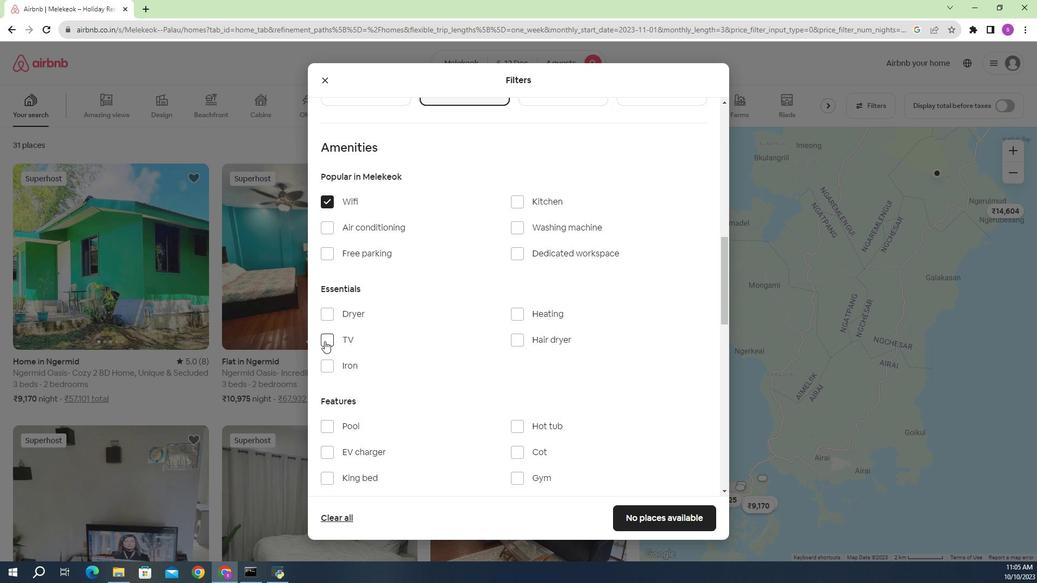 
Action: Mouse pressed left at (337, 336)
Screenshot: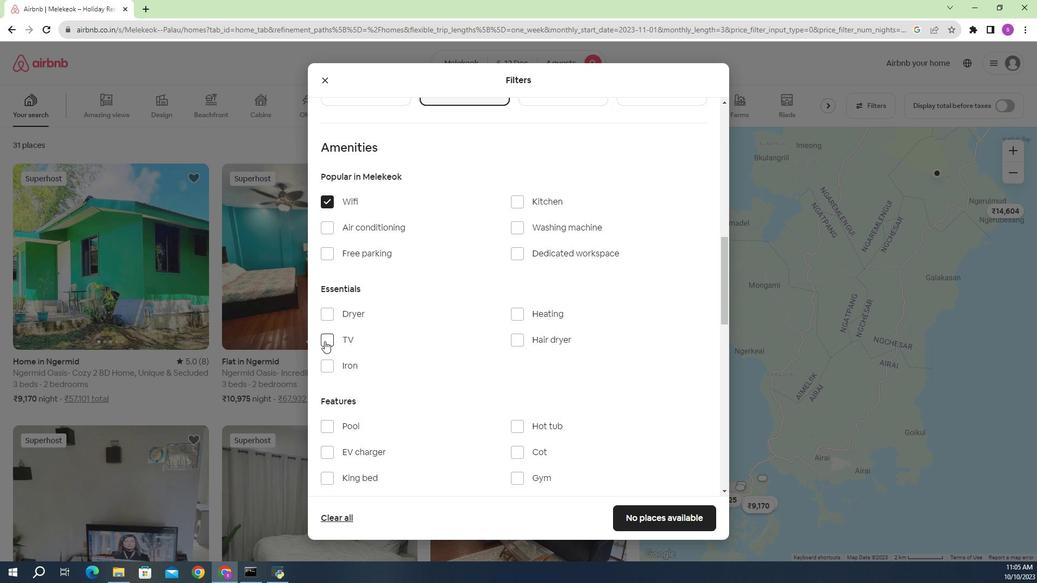 
Action: Mouse moved to (500, 361)
Screenshot: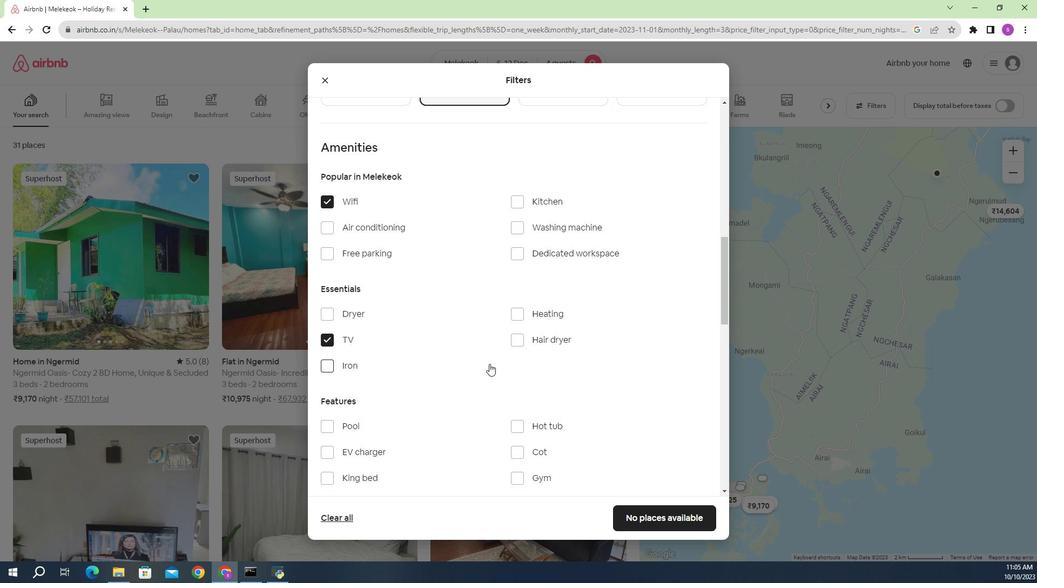 
Action: Mouse scrolled (500, 361) with delta (0, 0)
Screenshot: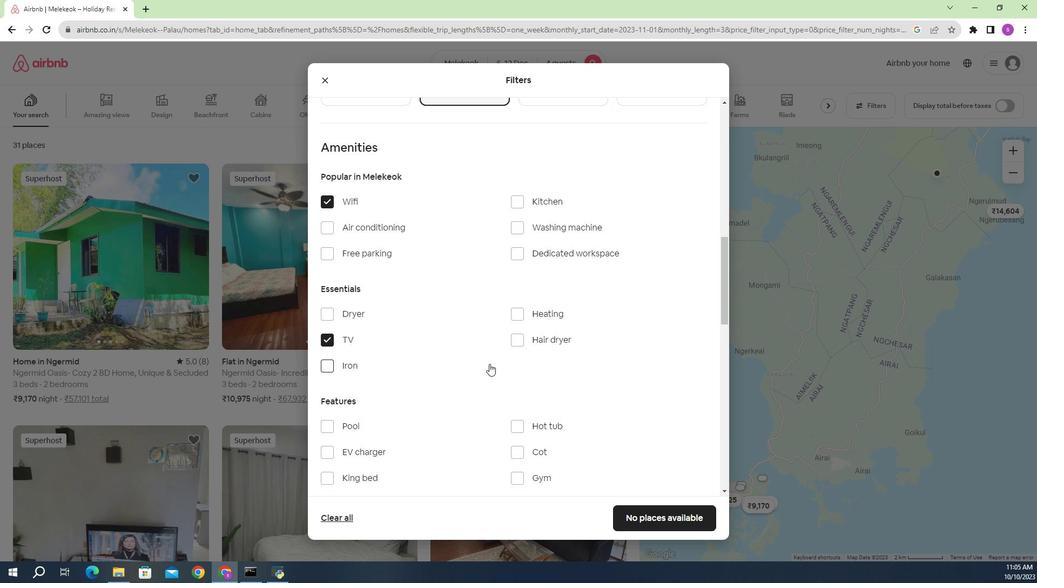 
Action: Mouse scrolled (500, 361) with delta (0, 0)
Screenshot: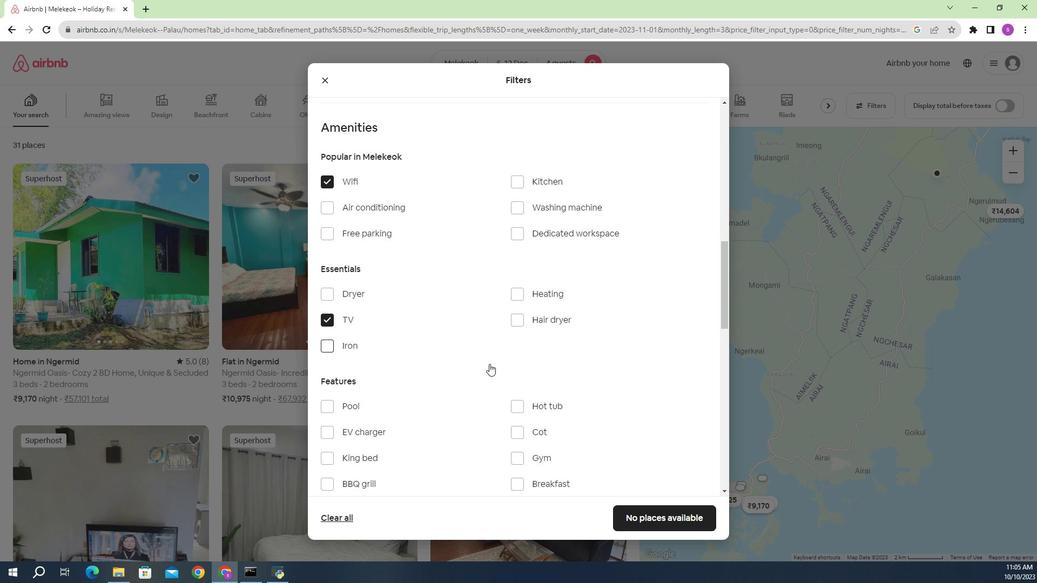 
Action: Mouse moved to (509, 409)
Screenshot: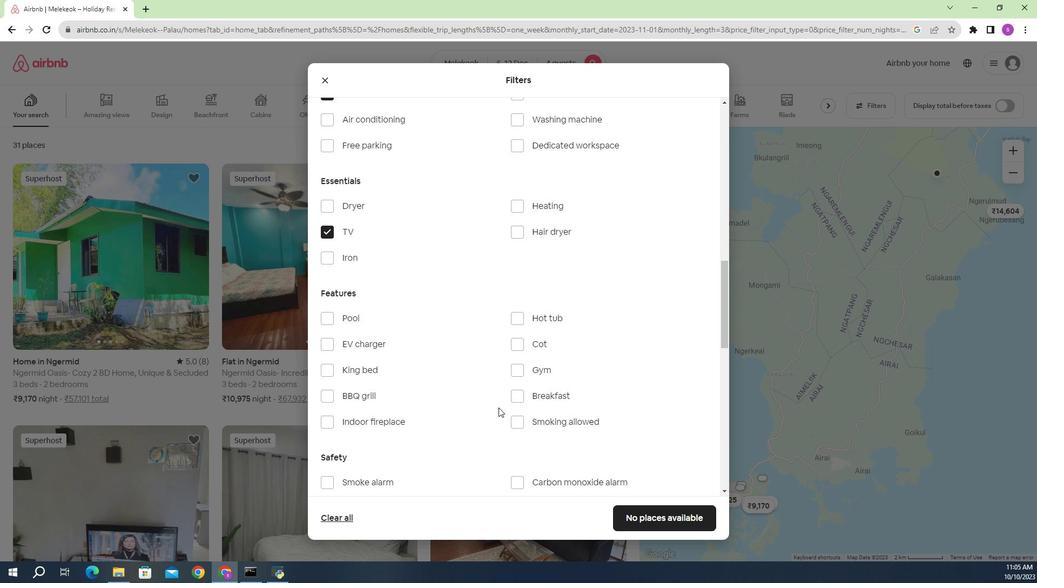 
Action: Mouse scrolled (509, 409) with delta (0, 0)
Screenshot: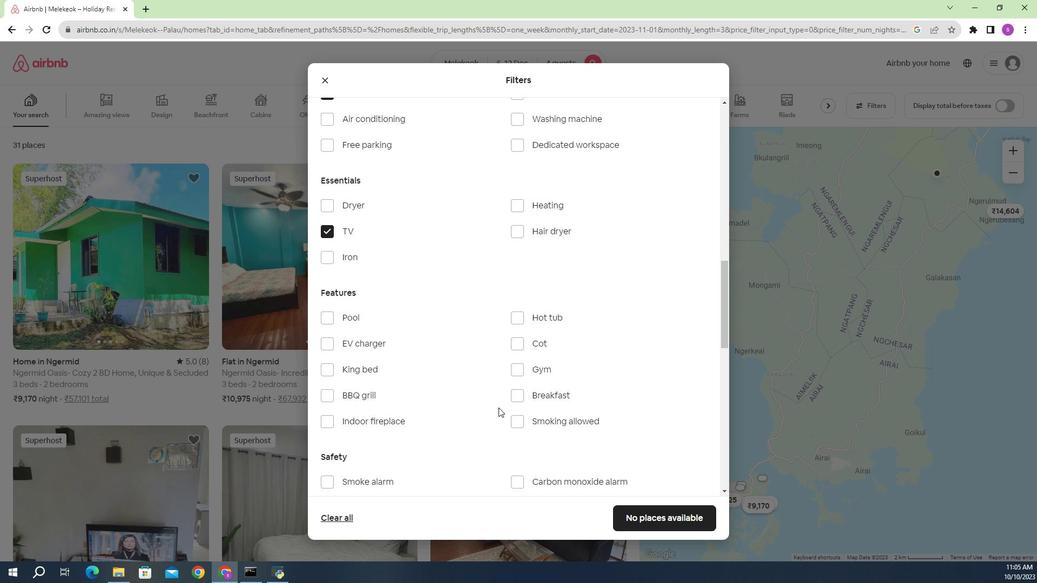 
Action: Mouse moved to (440, 390)
Screenshot: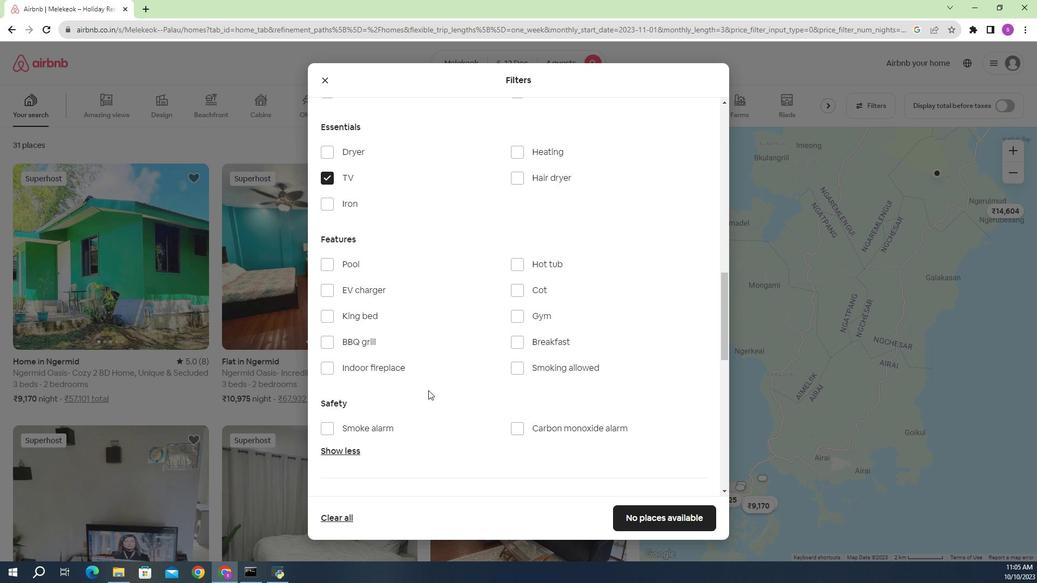 
Action: Mouse scrolled (440, 391) with delta (0, 0)
Screenshot: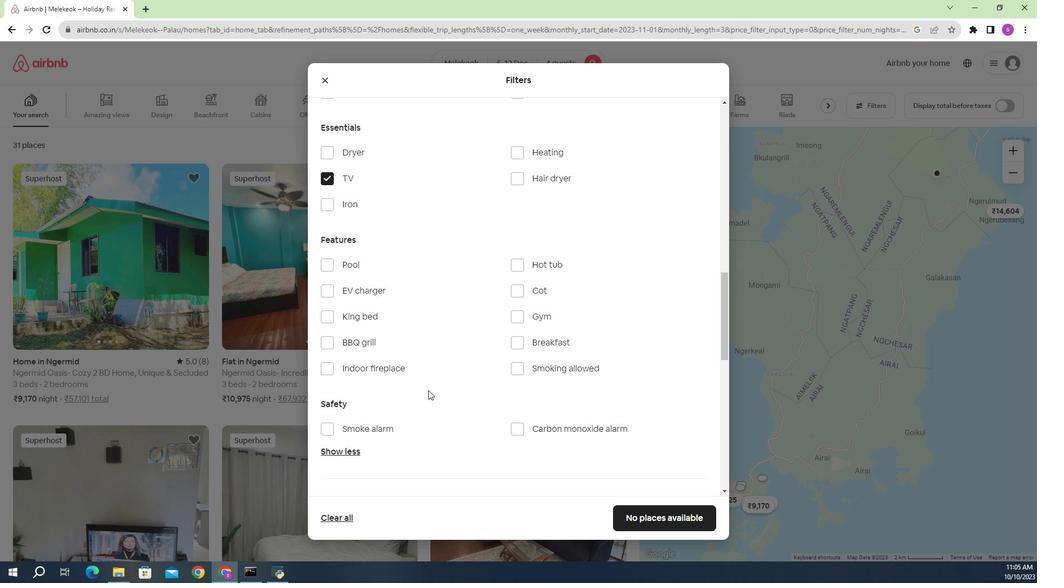 
Action: Mouse scrolled (440, 391) with delta (0, 0)
Screenshot: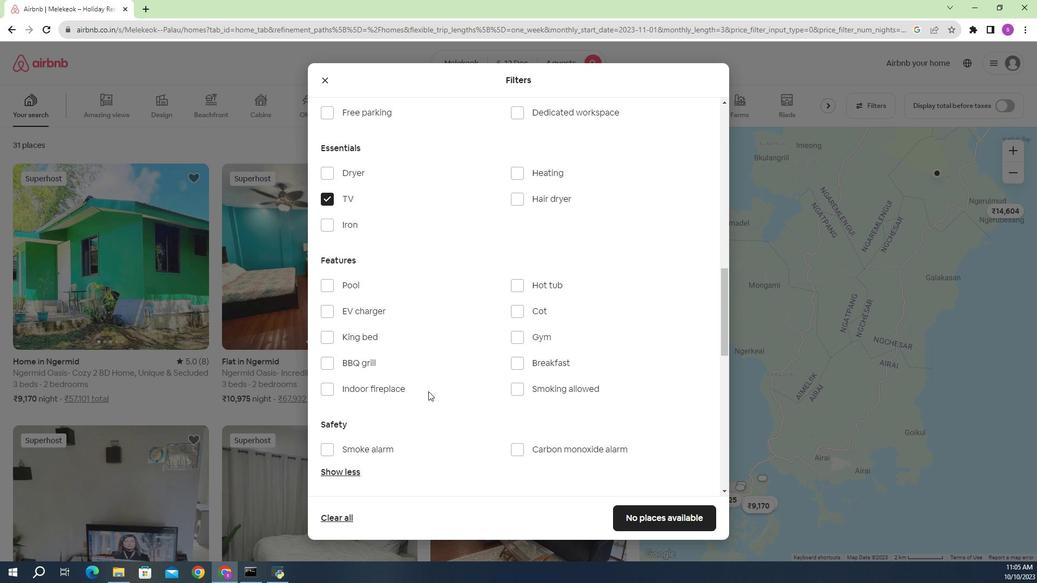 
Action: Mouse scrolled (440, 391) with delta (0, 0)
Screenshot: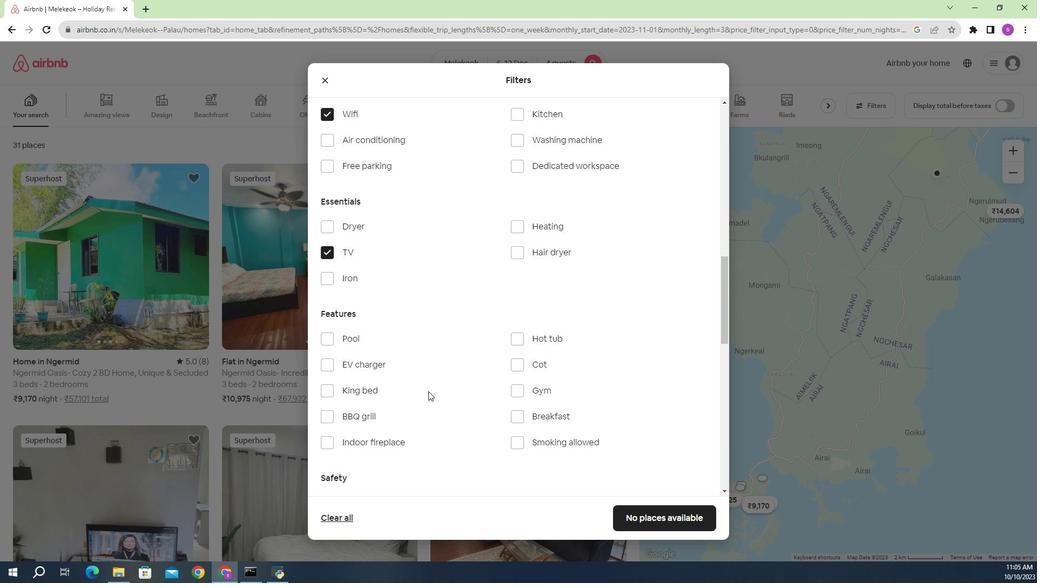 
Action: Mouse moved to (440, 392)
Screenshot: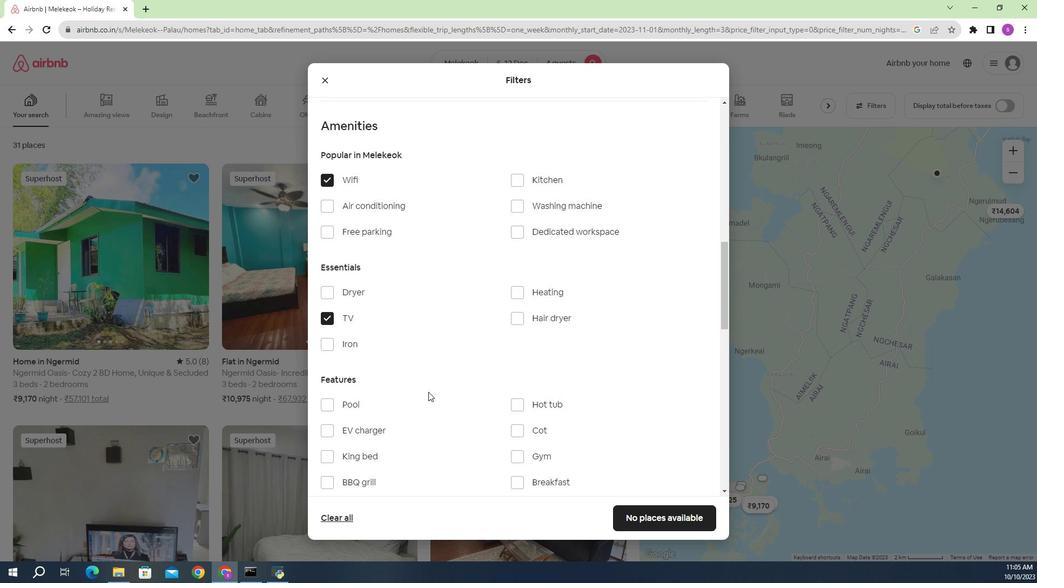 
Action: Mouse scrolled (440, 393) with delta (0, 0)
Screenshot: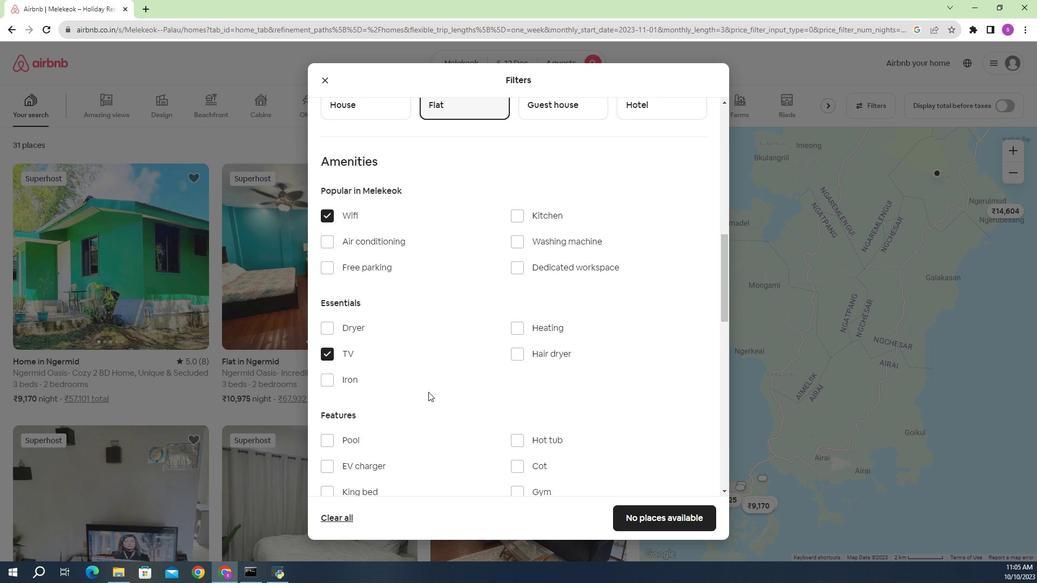 
Action: Mouse moved to (336, 302)
Screenshot: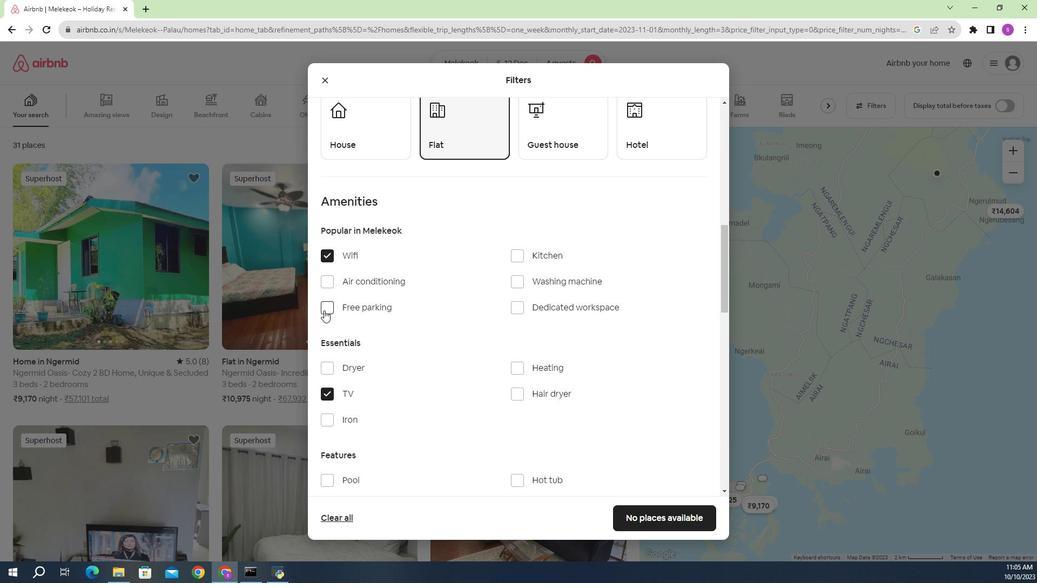 
Action: Mouse pressed left at (336, 302)
Screenshot: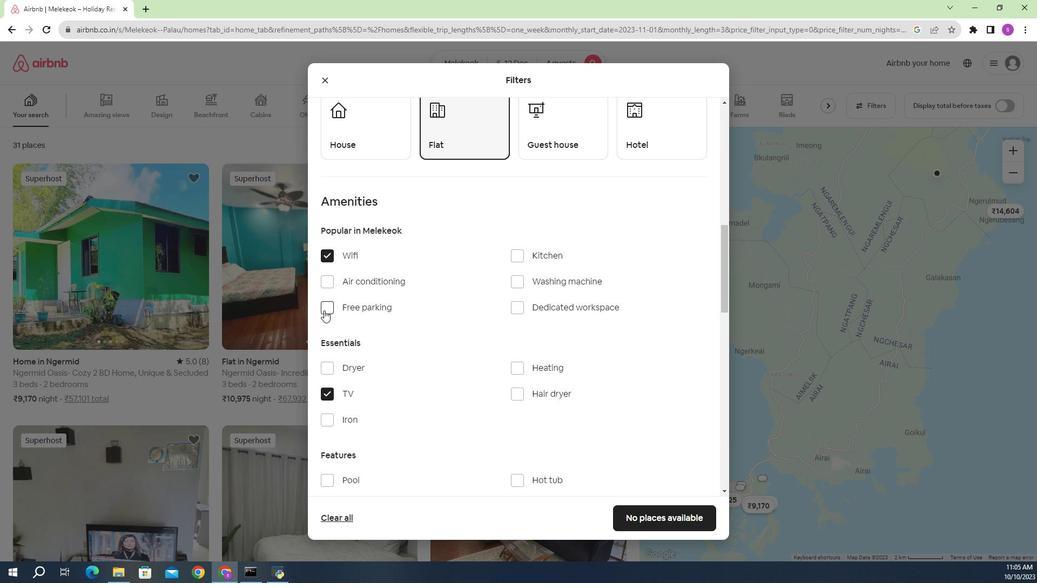 
Action: Mouse moved to (465, 358)
Screenshot: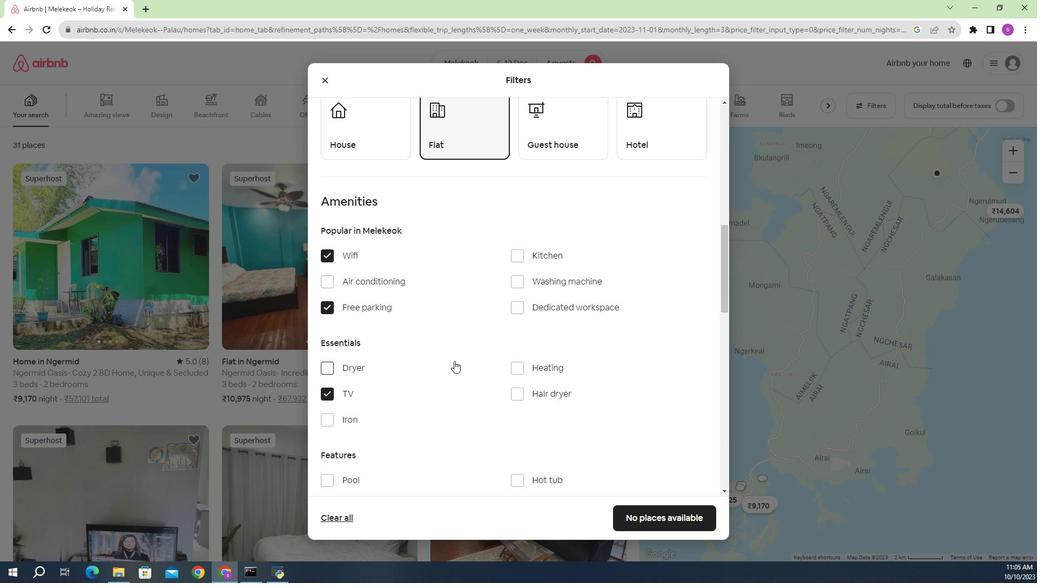 
Action: Mouse scrolled (465, 357) with delta (0, 0)
Screenshot: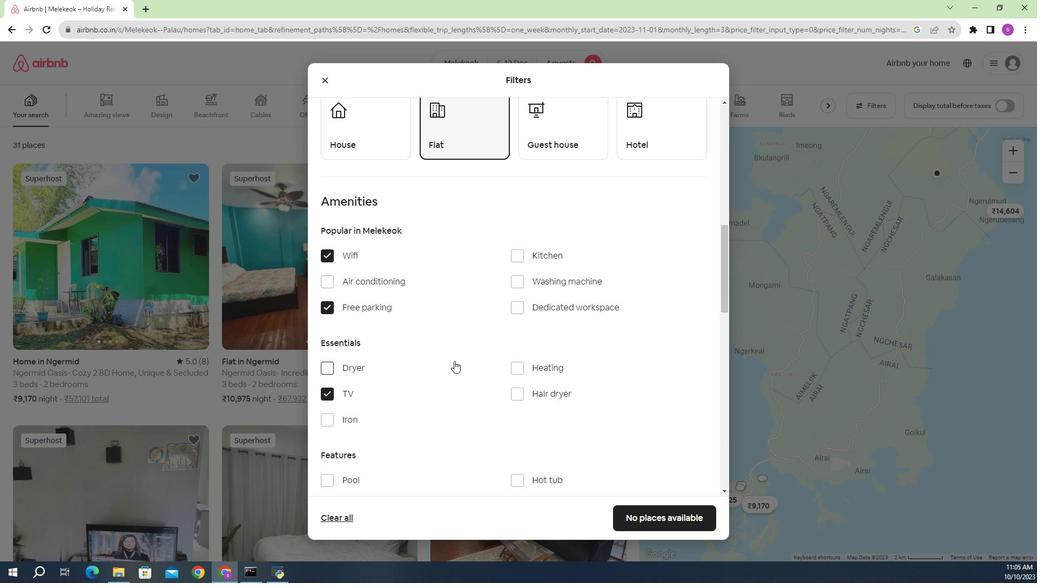 
Action: Mouse scrolled (465, 357) with delta (0, 0)
Screenshot: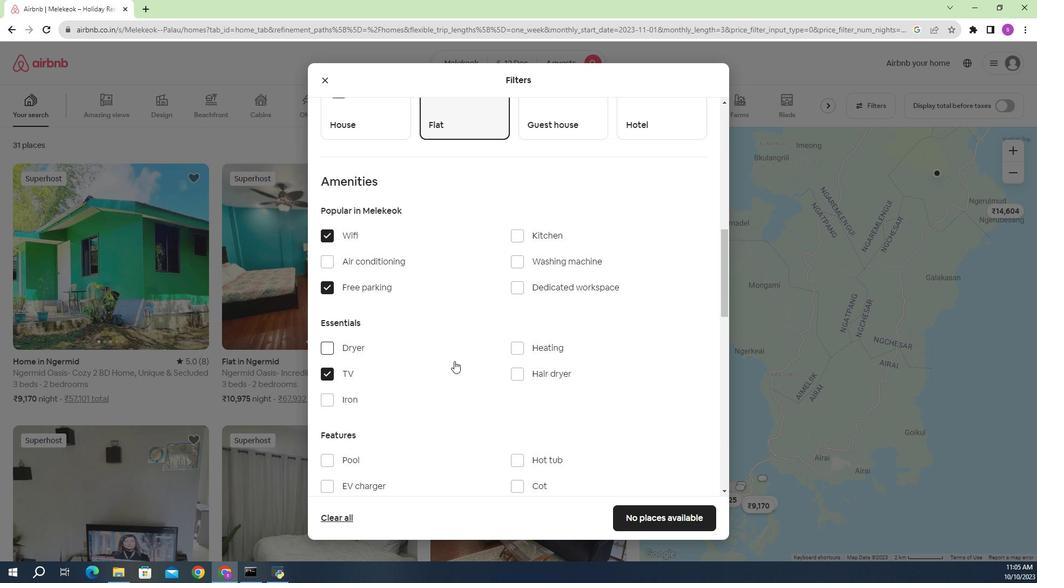 
Action: Mouse moved to (530, 423)
Screenshot: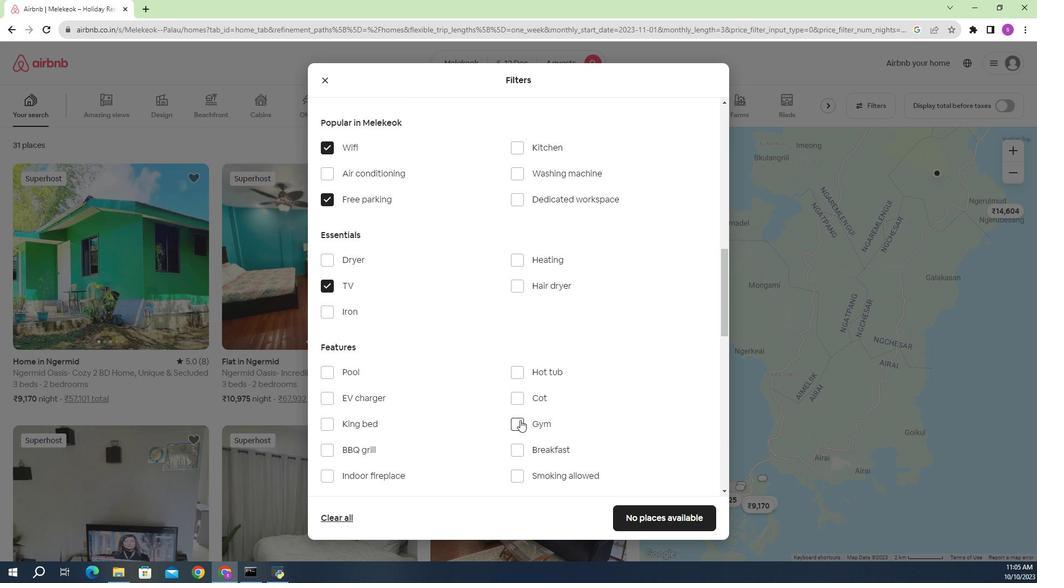 
Action: Mouse pressed left at (530, 423)
Screenshot: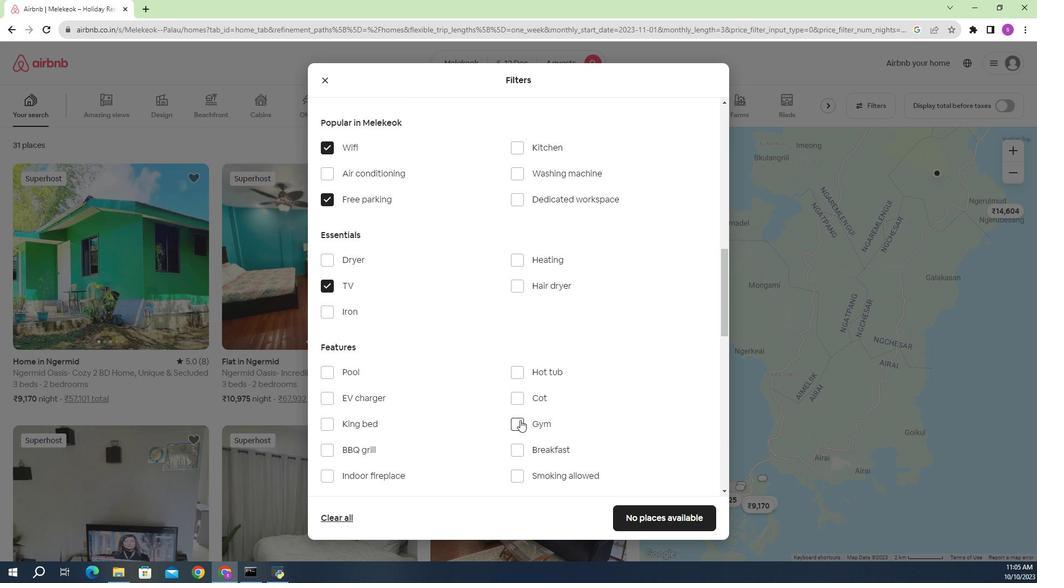 
Action: Mouse moved to (421, 436)
Screenshot: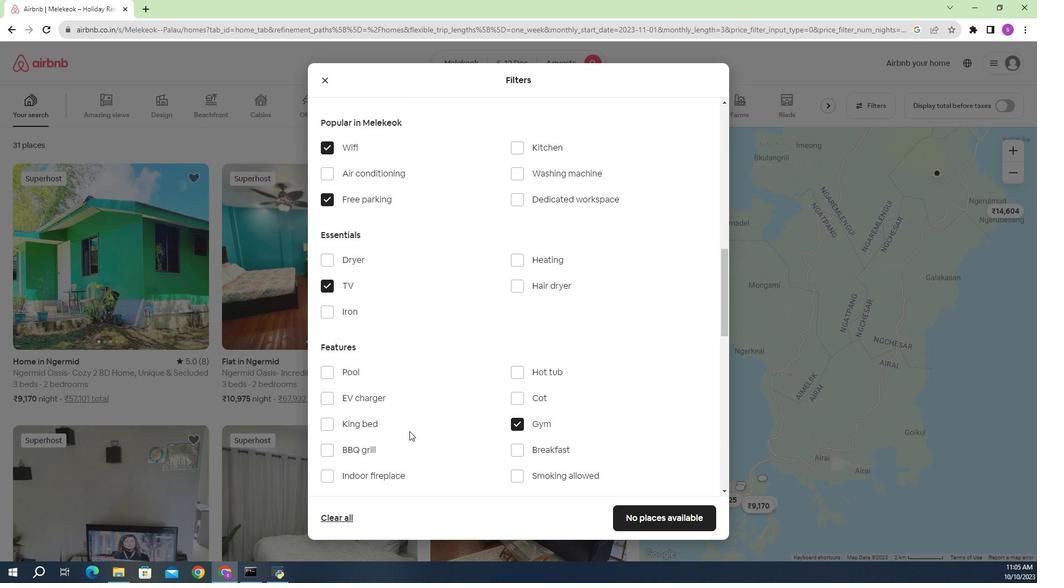 
Action: Mouse scrolled (421, 436) with delta (0, 0)
Screenshot: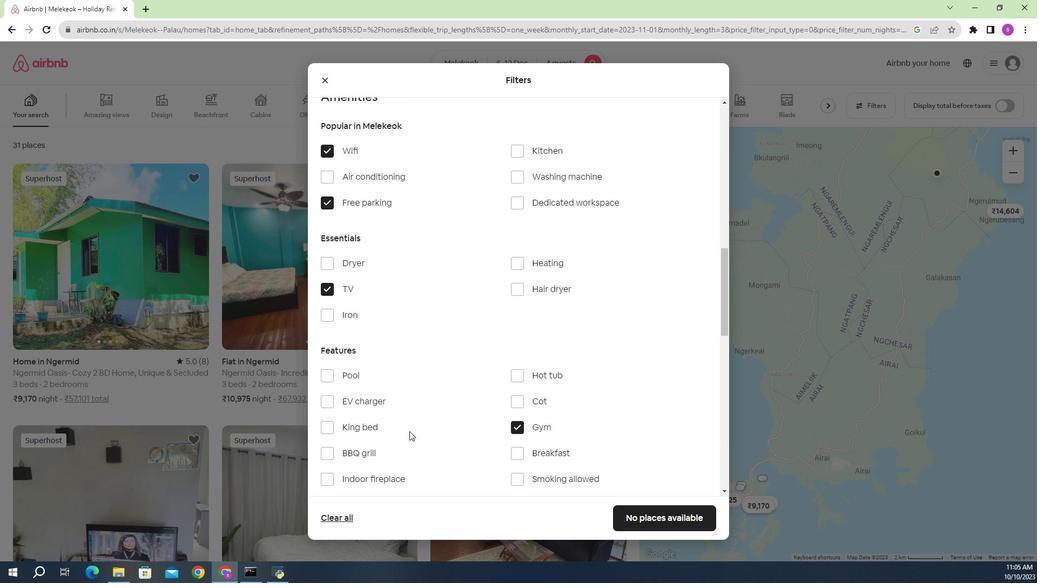 
Action: Mouse moved to (396, 345)
Screenshot: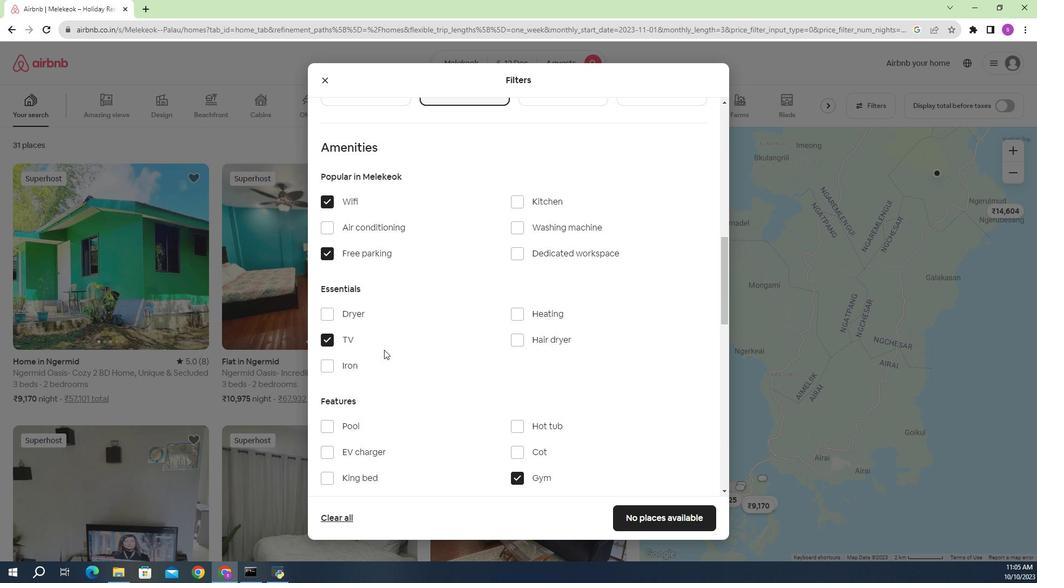 
Action: Mouse scrolled (396, 345) with delta (0, 0)
Screenshot: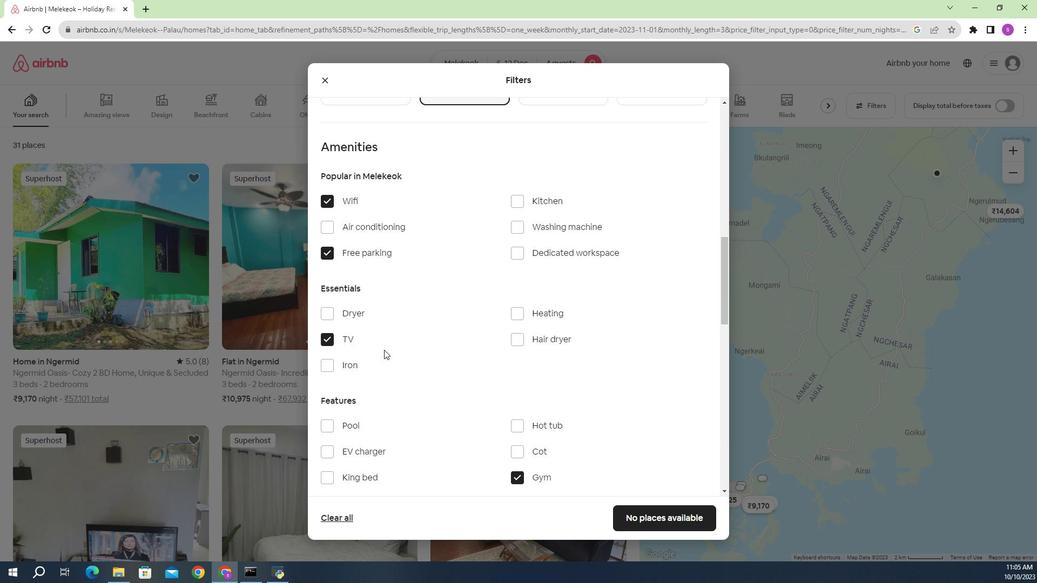 
Action: Mouse moved to (403, 375)
Screenshot: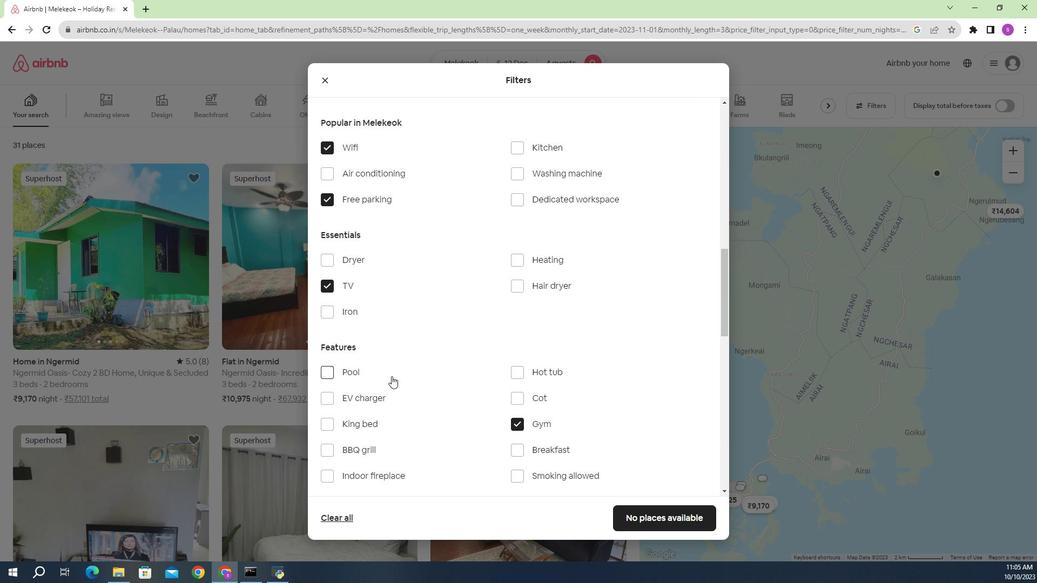 
Action: Mouse scrolled (403, 374) with delta (0, 0)
Screenshot: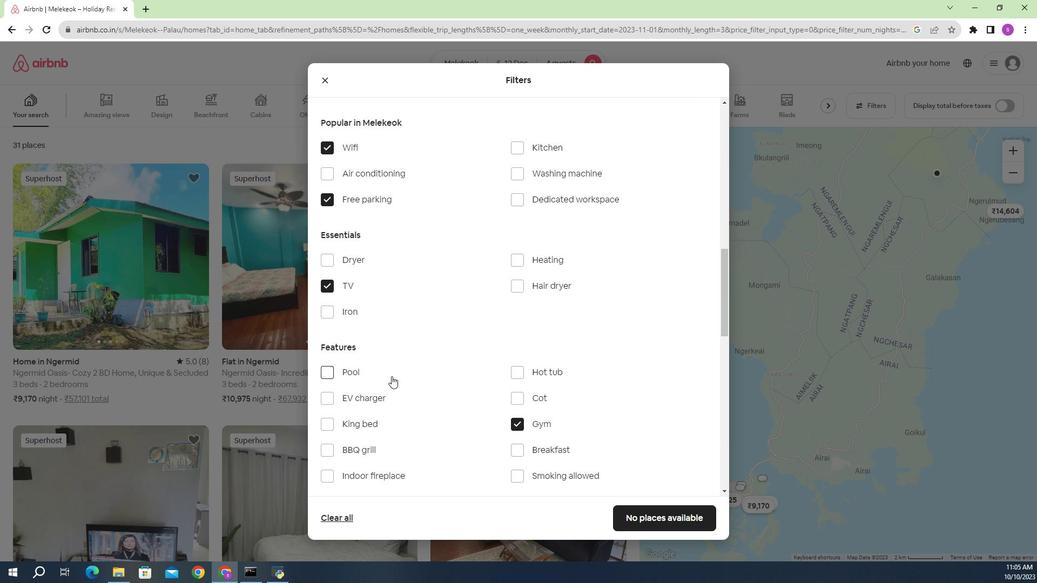 
Action: Mouse scrolled (403, 374) with delta (0, 0)
Screenshot: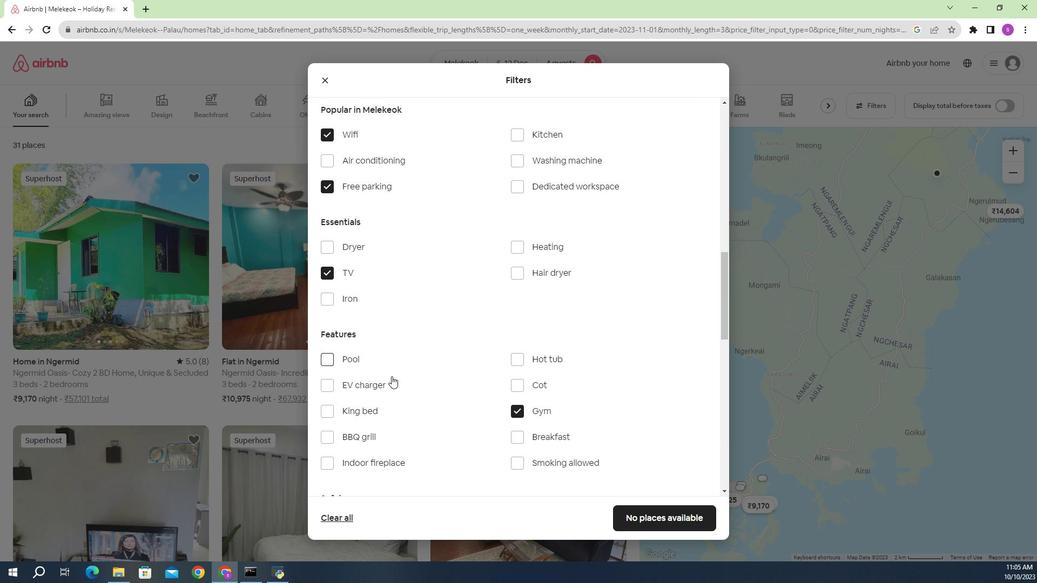 
Action: Mouse moved to (524, 337)
Screenshot: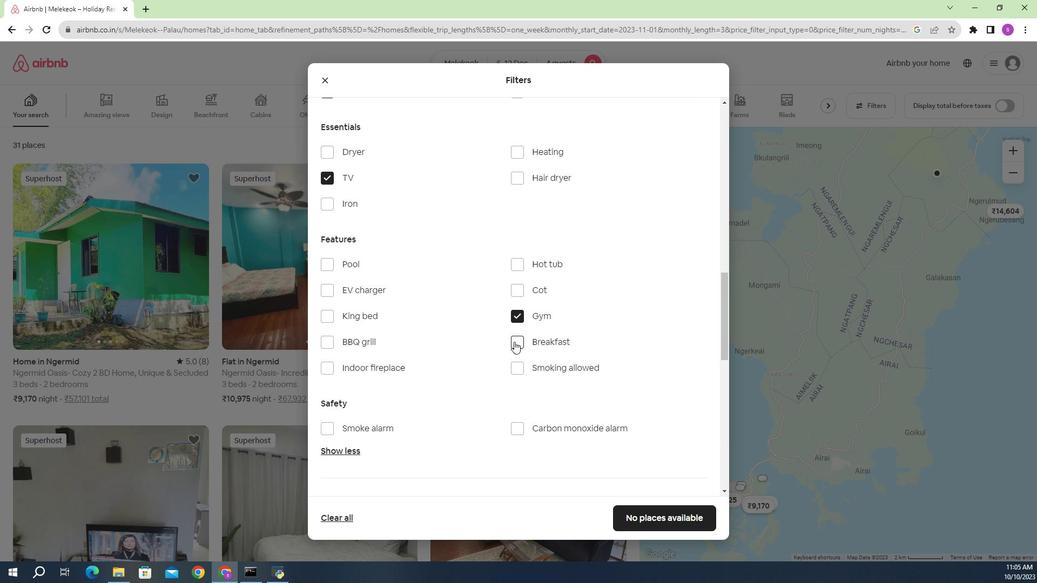 
Action: Mouse pressed left at (524, 337)
Screenshot: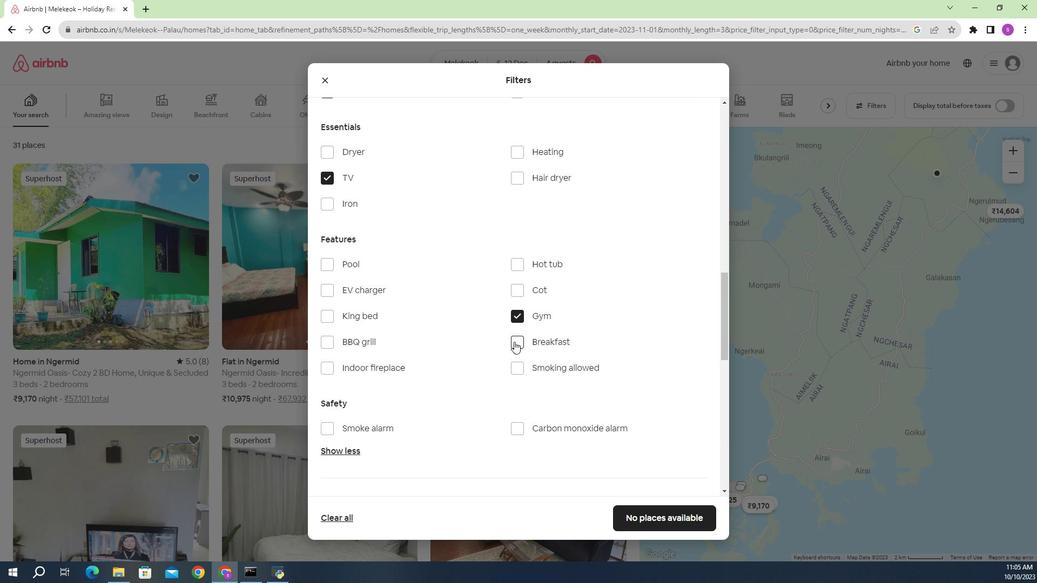 
Action: Mouse moved to (440, 344)
Screenshot: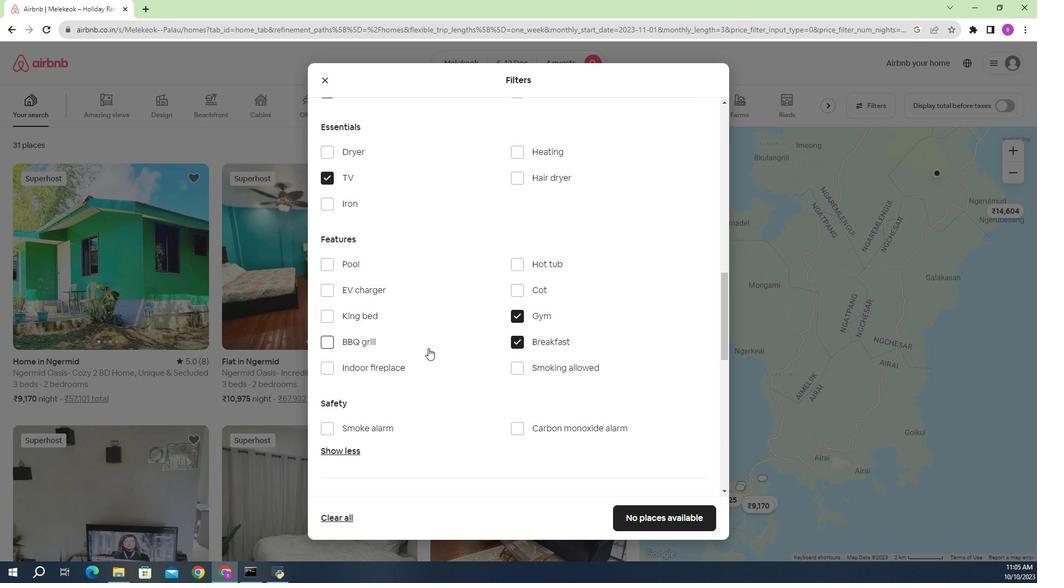 
Action: Mouse scrolled (440, 343) with delta (0, 0)
Screenshot: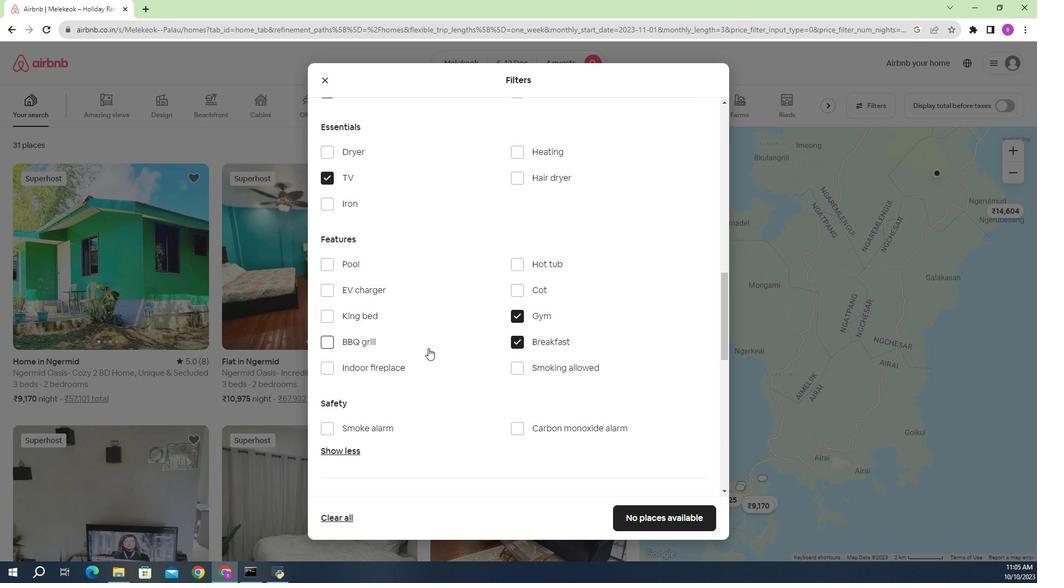 
Action: Mouse scrolled (440, 343) with delta (0, 0)
Screenshot: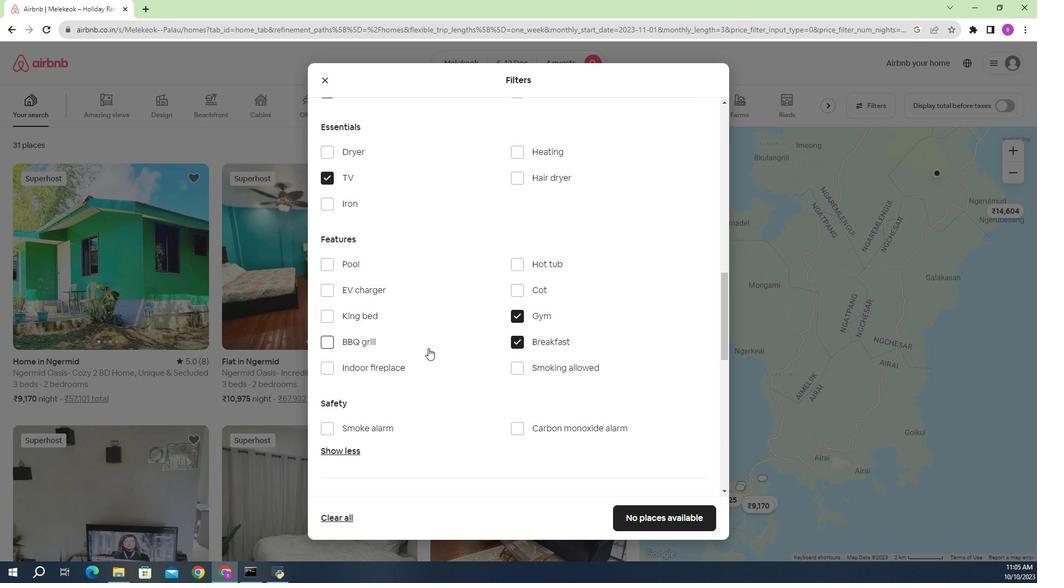 
Action: Mouse scrolled (440, 343) with delta (0, 0)
Screenshot: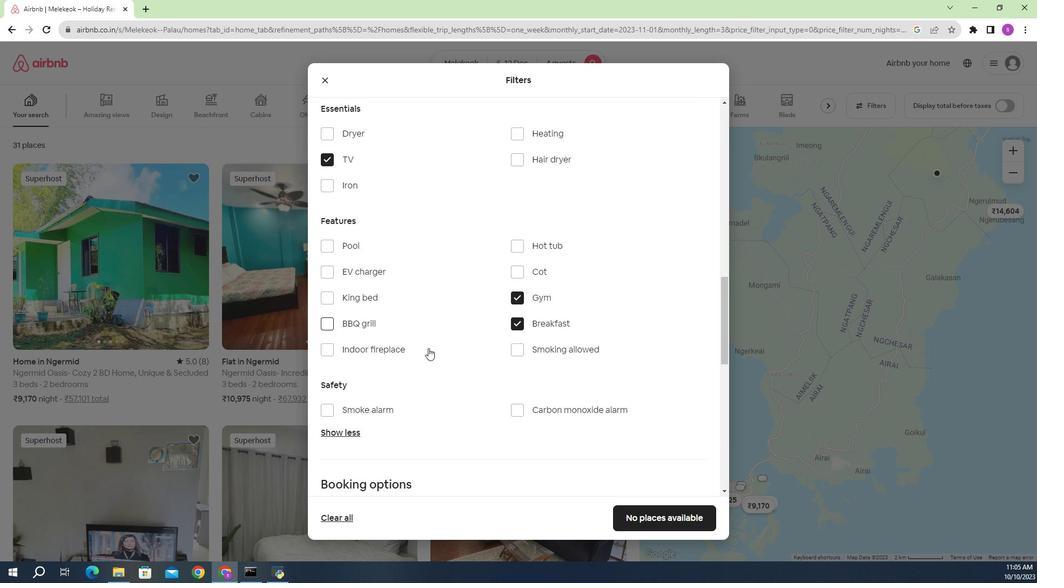 
Action: Mouse scrolled (440, 343) with delta (0, 0)
Screenshot: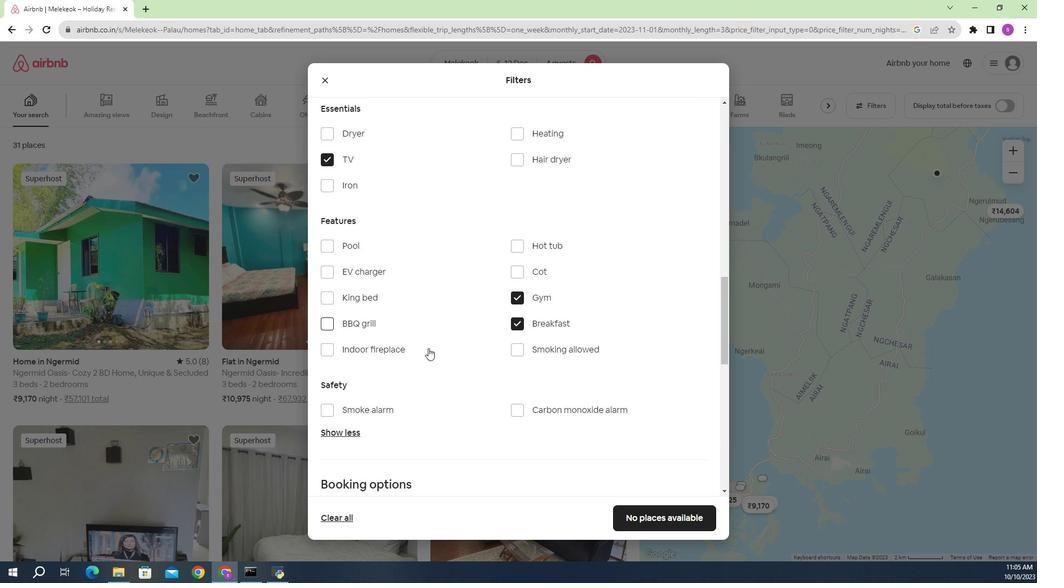 
Action: Mouse moved to (695, 355)
Screenshot: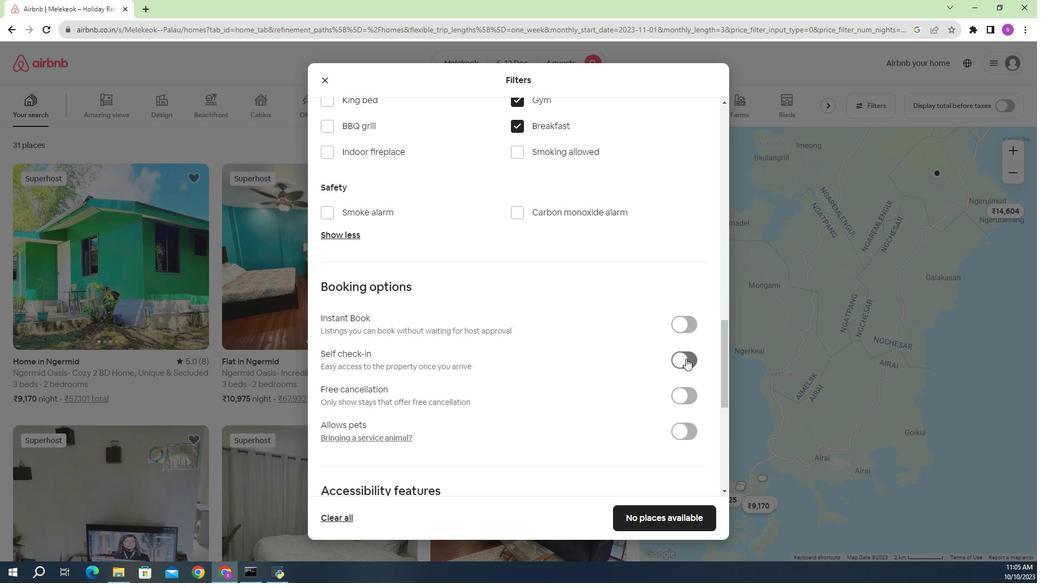 
Action: Mouse pressed left at (695, 355)
Screenshot: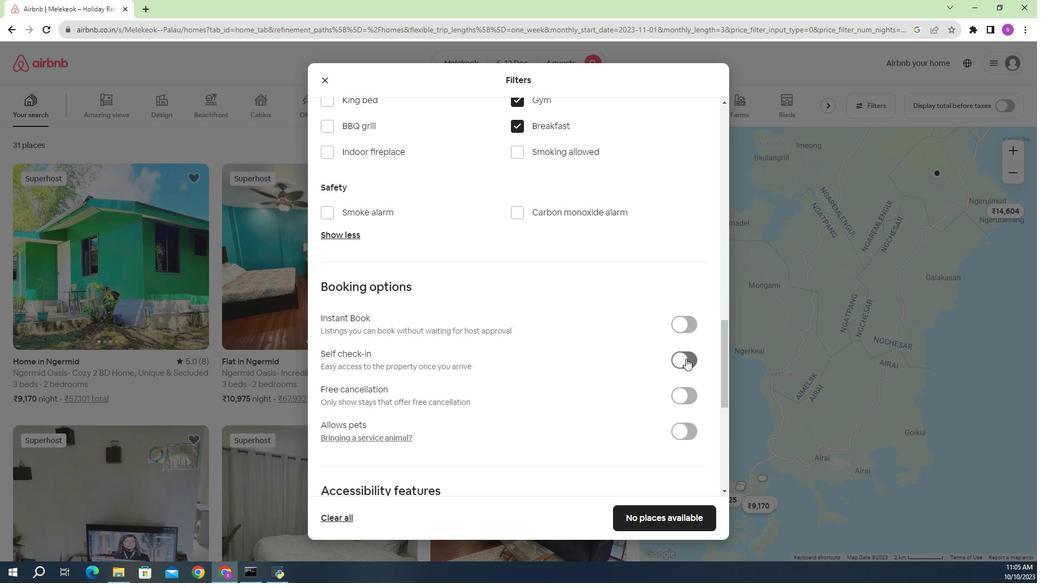 
Action: Mouse moved to (557, 355)
Screenshot: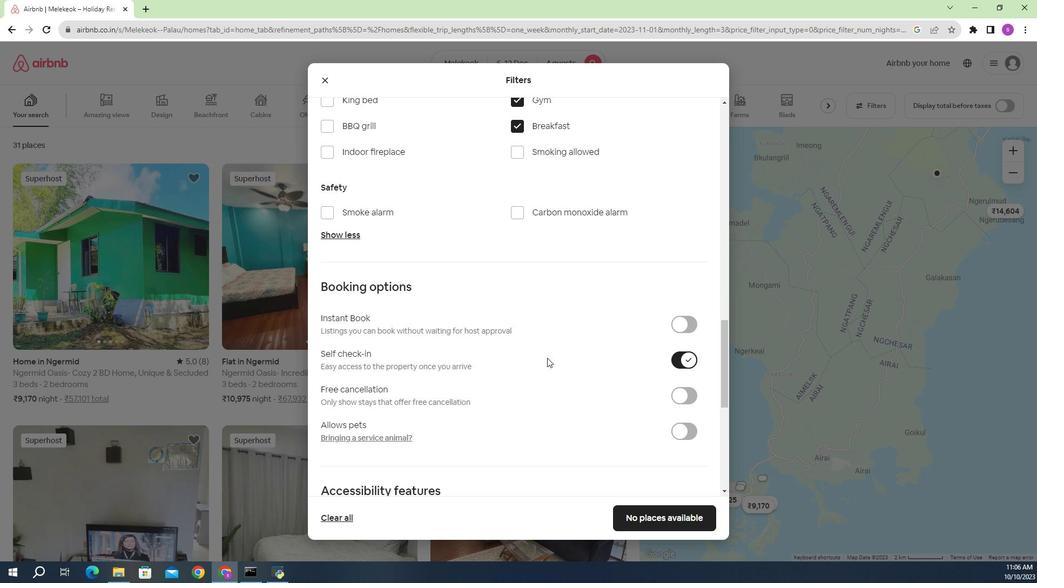 
Action: Mouse scrolled (557, 354) with delta (0, 0)
Screenshot: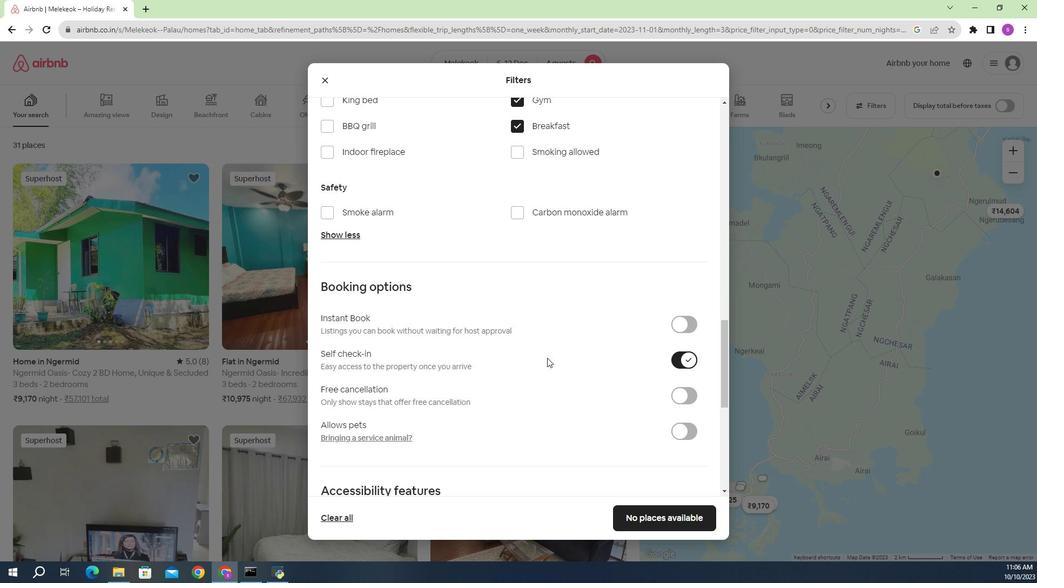 
Action: Mouse scrolled (557, 354) with delta (0, 0)
Screenshot: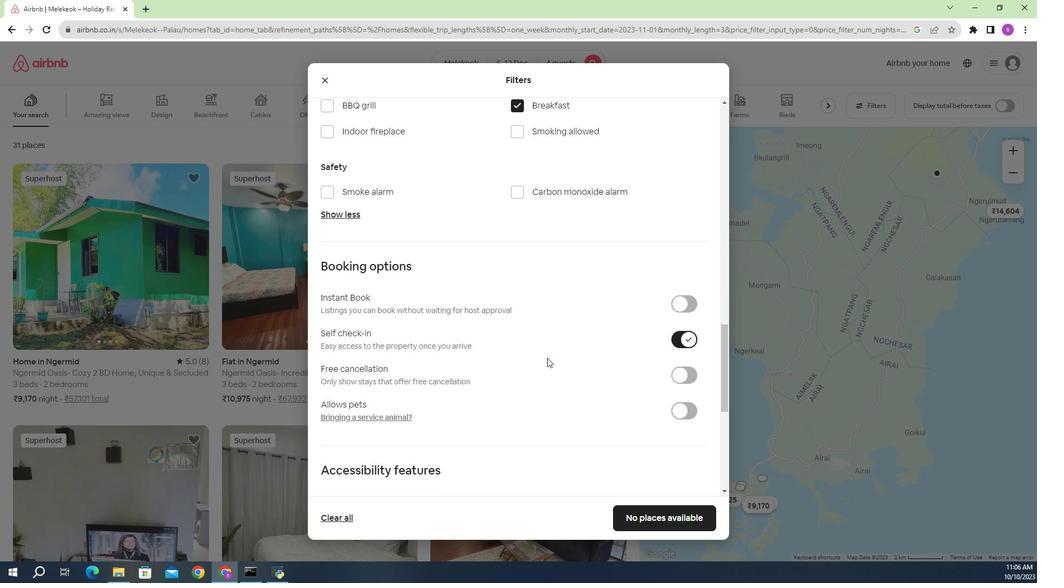 
Action: Mouse moved to (697, 519)
Screenshot: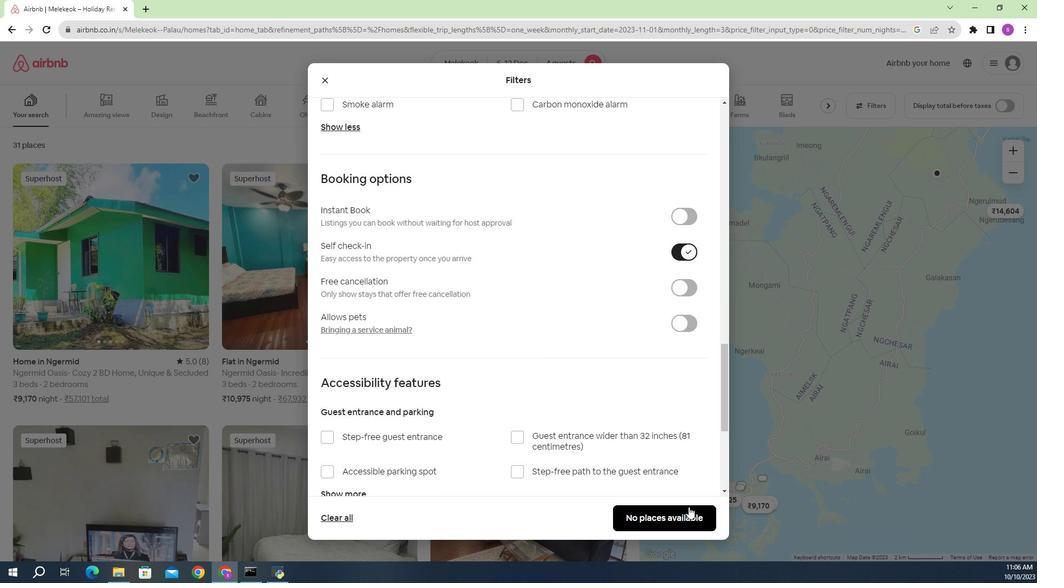 
Action: Mouse pressed left at (697, 519)
Screenshot: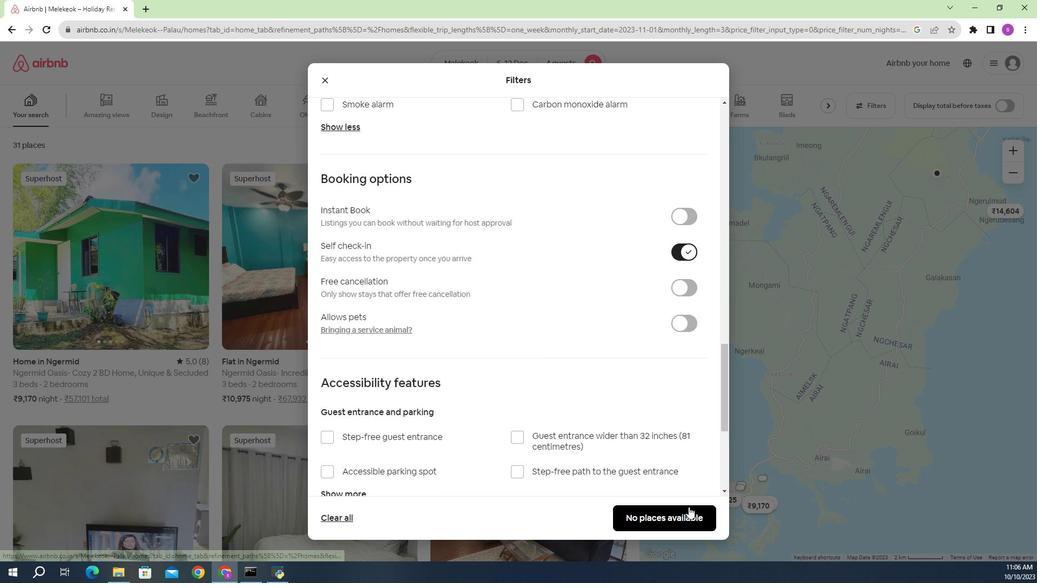 
